 Task: Manage the "User related list" page in the site builder.
Action: Mouse moved to (1024, 68)
Screenshot: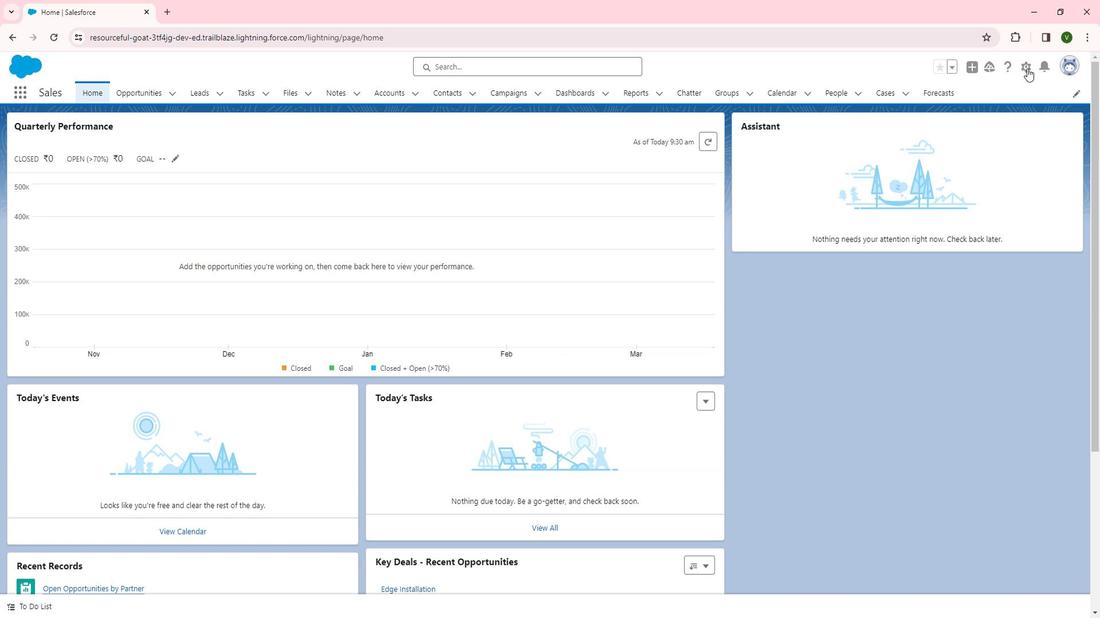 
Action: Mouse pressed left at (1024, 68)
Screenshot: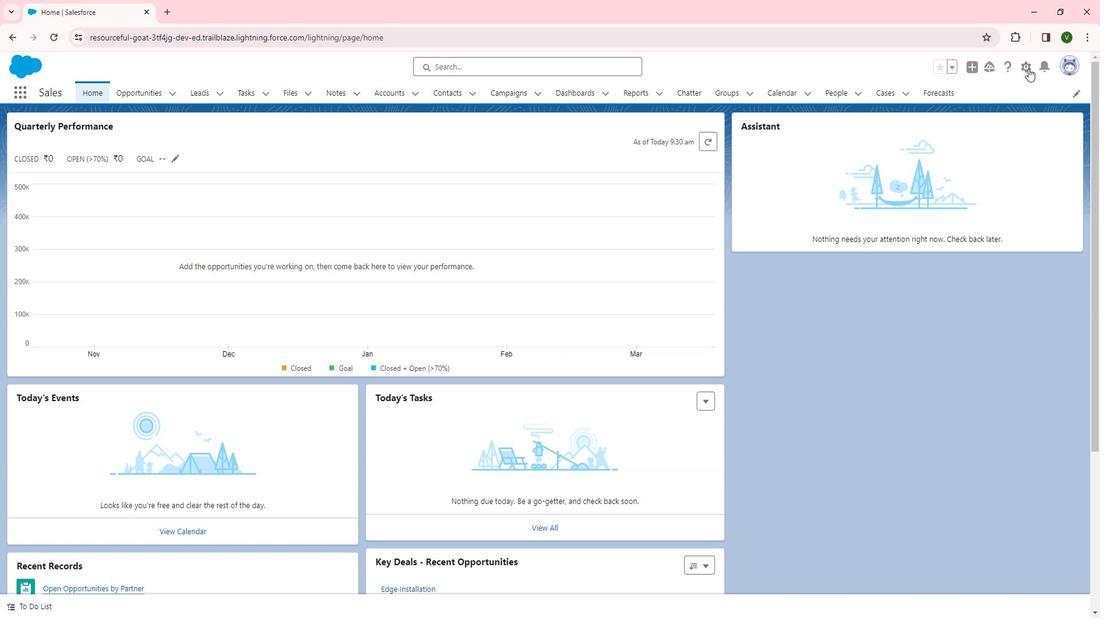 
Action: Mouse moved to (990, 98)
Screenshot: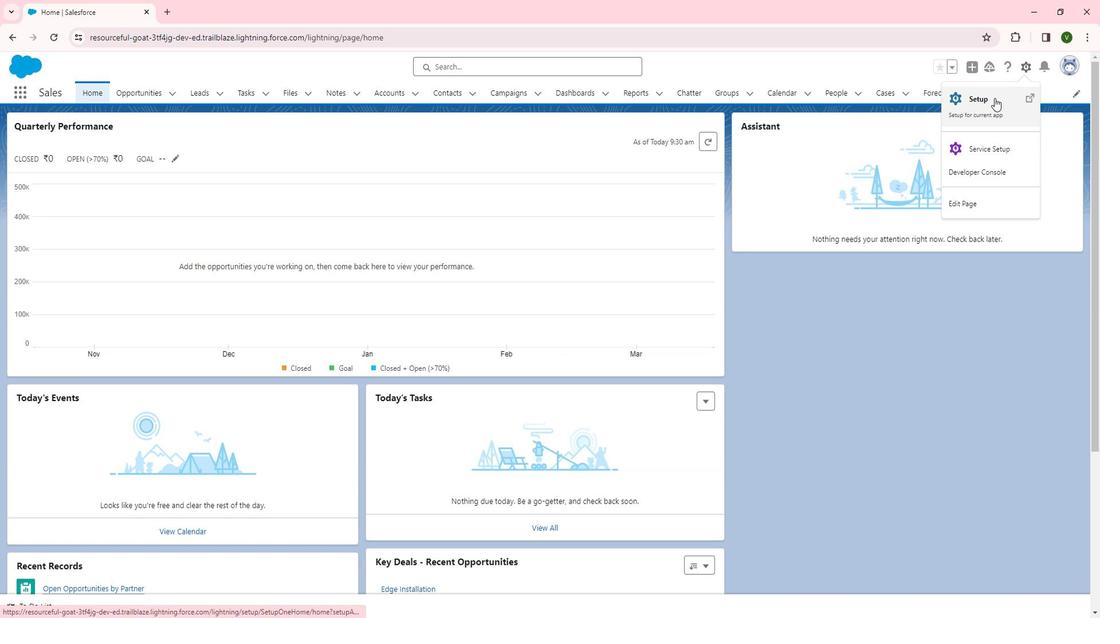 
Action: Mouse pressed left at (990, 98)
Screenshot: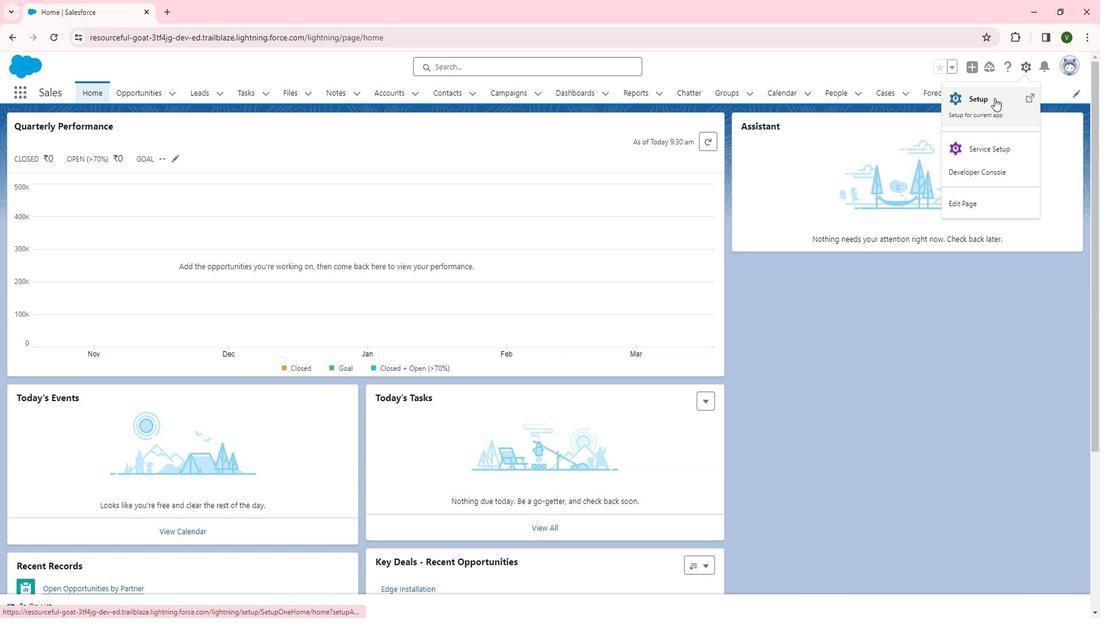 
Action: Mouse moved to (79, 435)
Screenshot: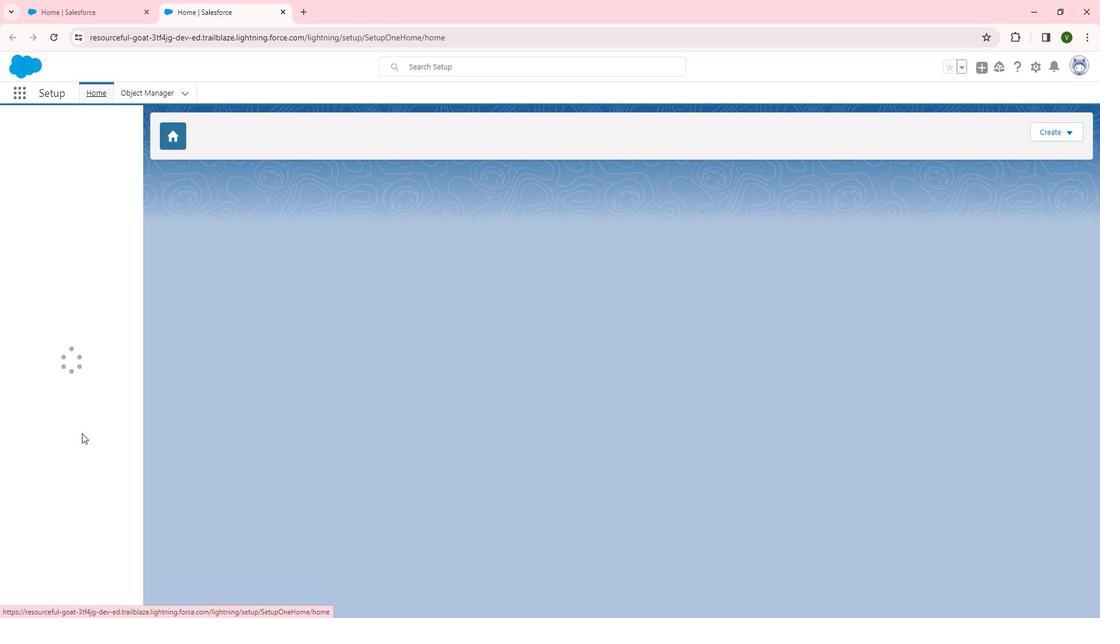 
Action: Mouse scrolled (79, 434) with delta (0, 0)
Screenshot: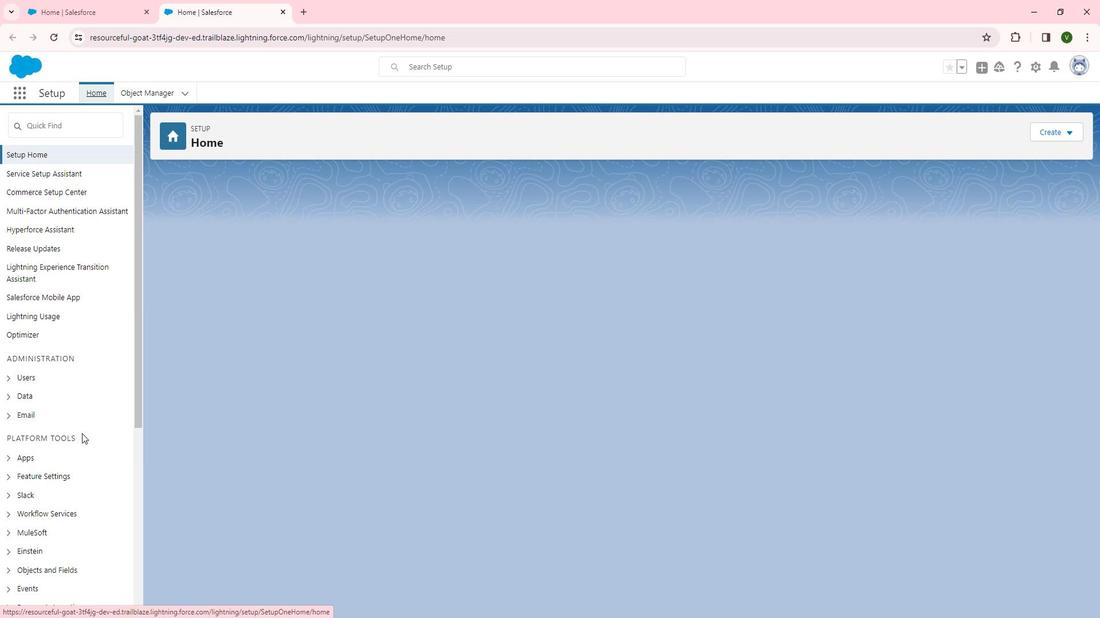 
Action: Mouse moved to (55, 416)
Screenshot: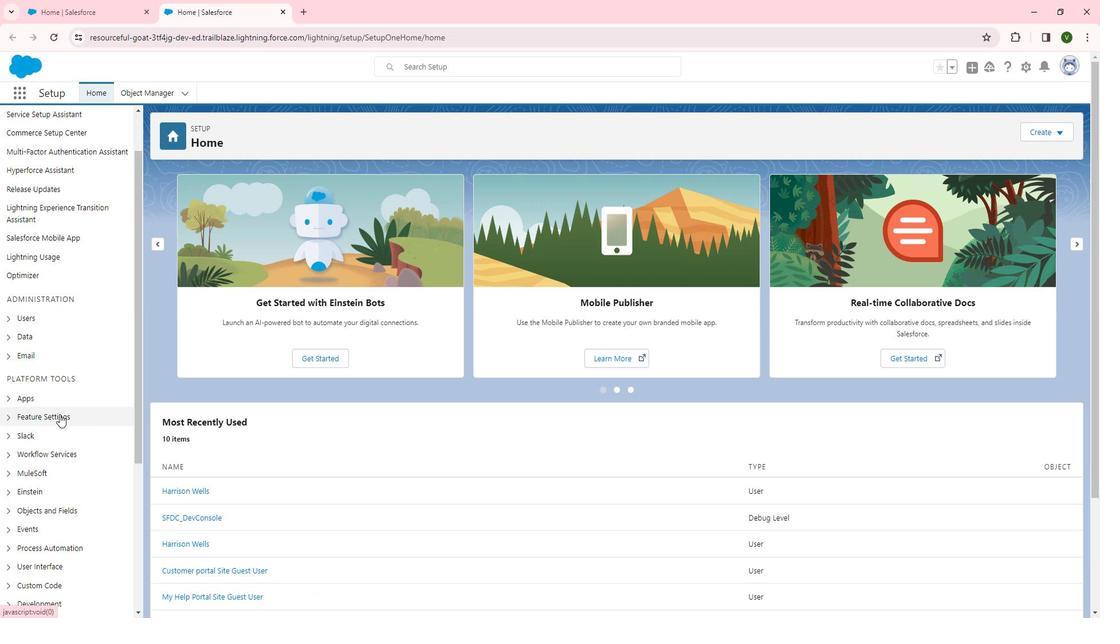 
Action: Mouse pressed left at (55, 416)
Screenshot: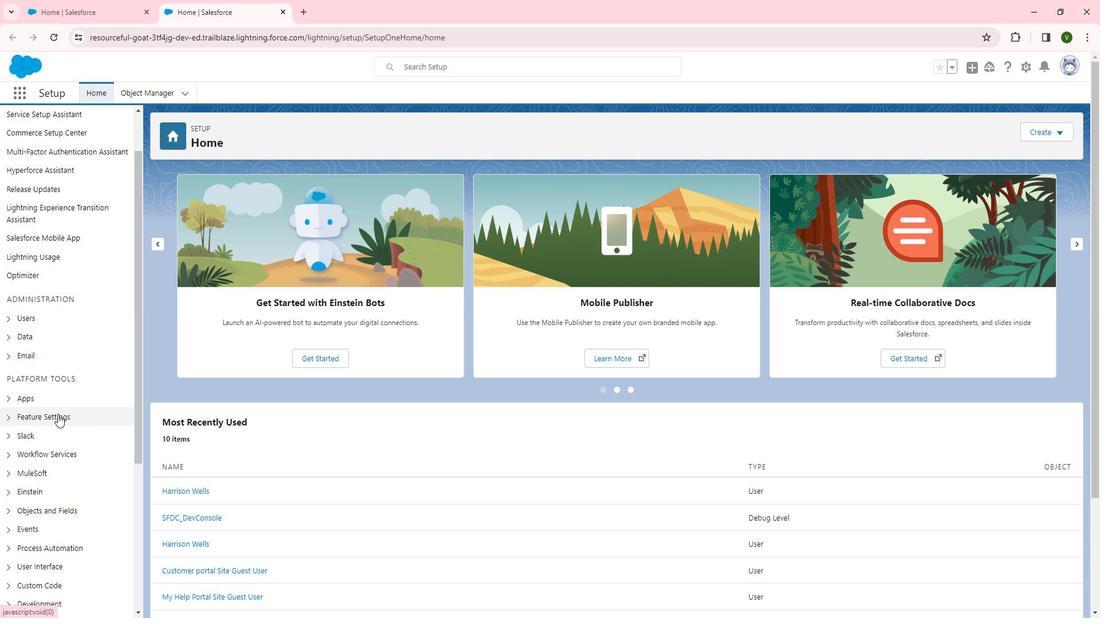 
Action: Mouse moved to (56, 412)
Screenshot: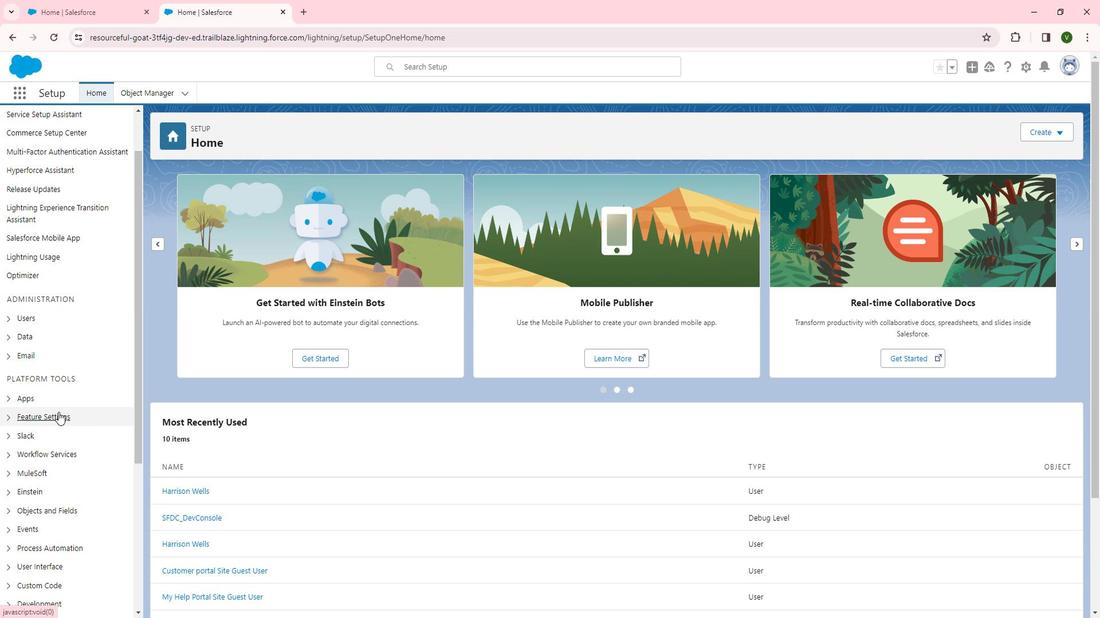 
Action: Mouse scrolled (56, 411) with delta (0, 0)
Screenshot: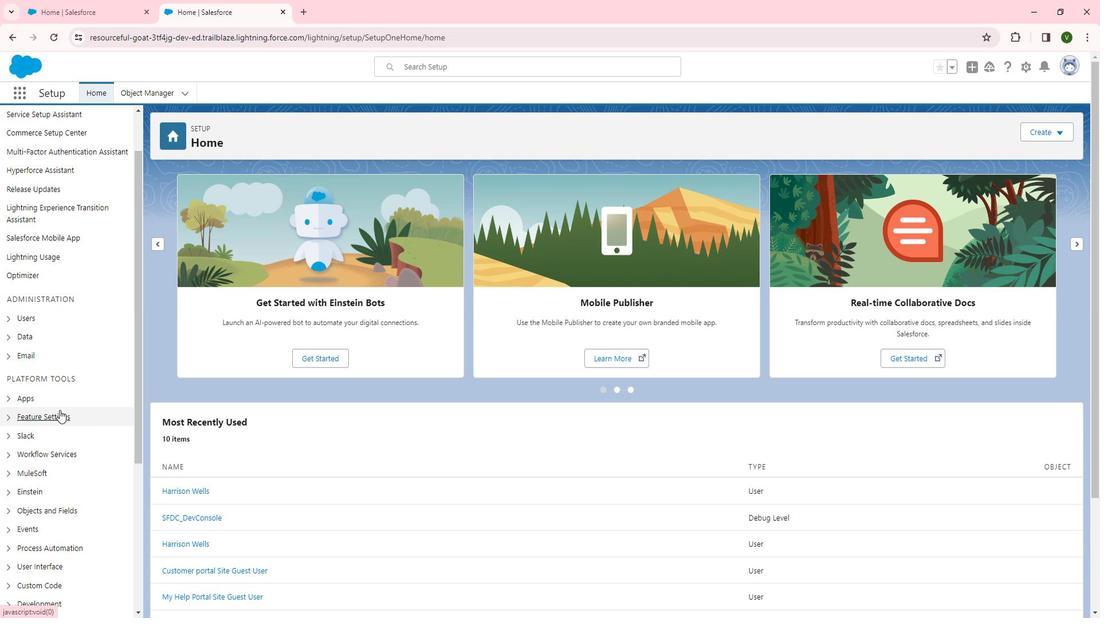 
Action: Mouse scrolled (56, 411) with delta (0, 0)
Screenshot: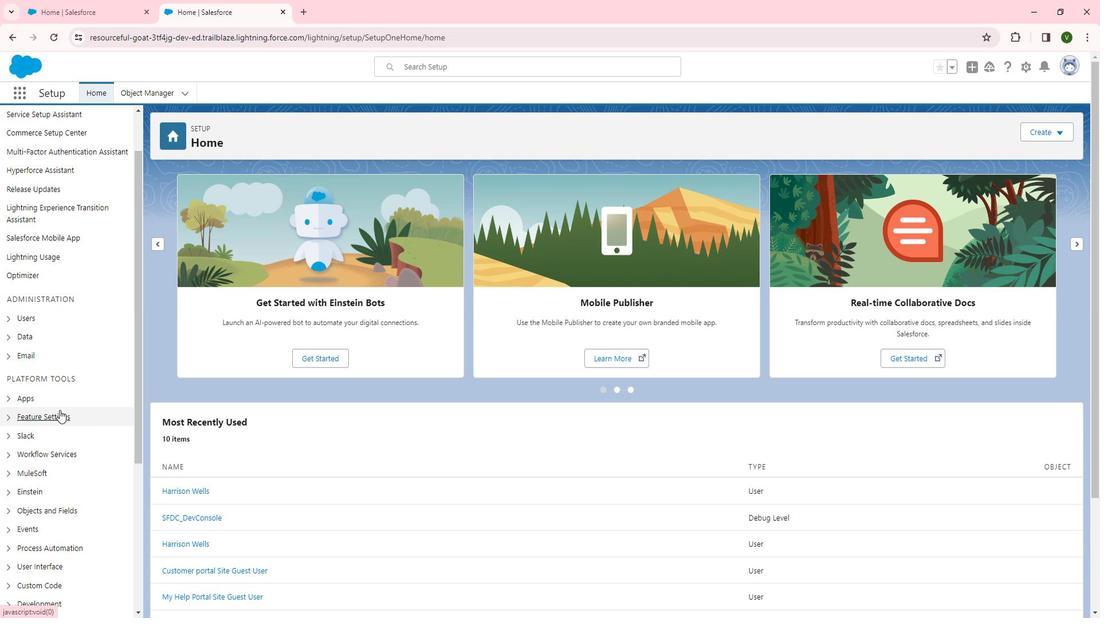 
Action: Mouse scrolled (56, 411) with delta (0, 0)
Screenshot: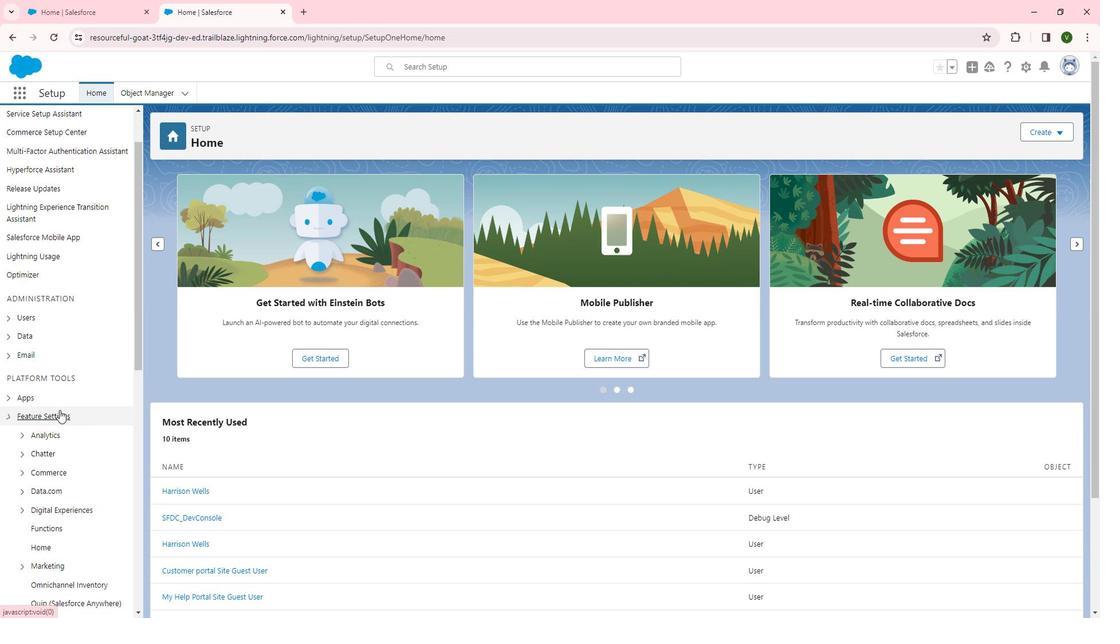 
Action: Mouse moved to (67, 333)
Screenshot: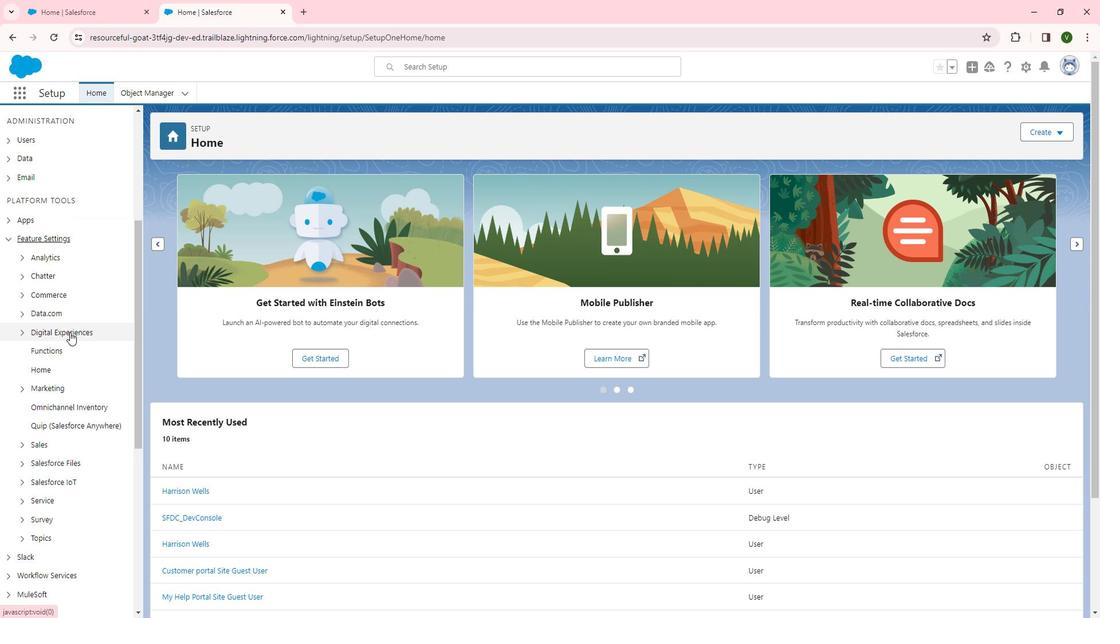 
Action: Mouse pressed left at (67, 333)
Screenshot: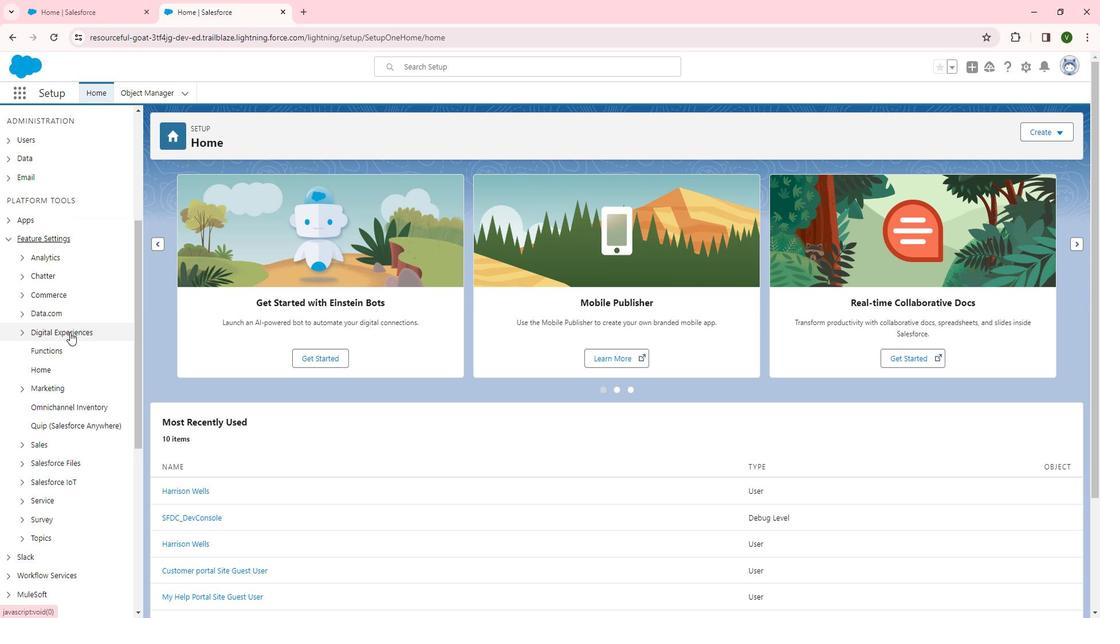 
Action: Mouse moved to (46, 352)
Screenshot: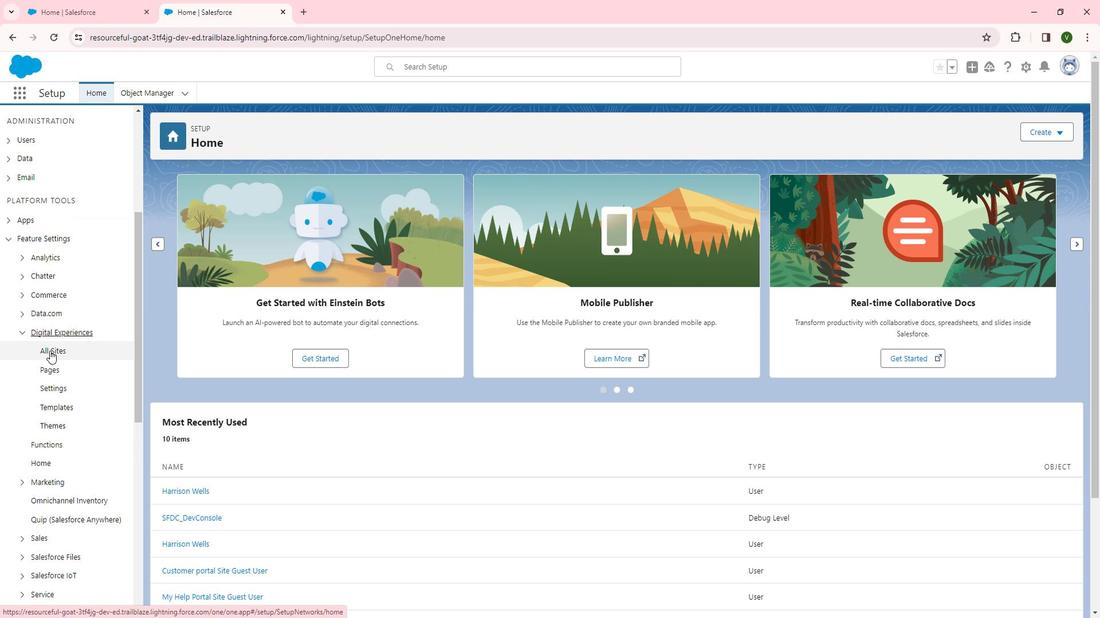 
Action: Mouse pressed left at (46, 352)
Screenshot: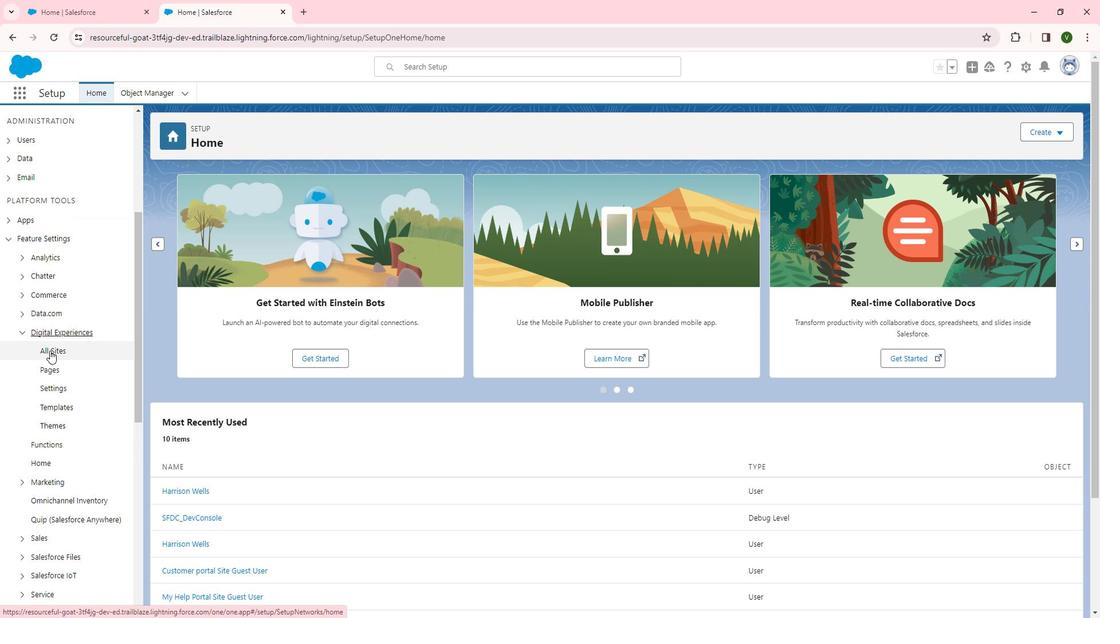 
Action: Mouse moved to (185, 306)
Screenshot: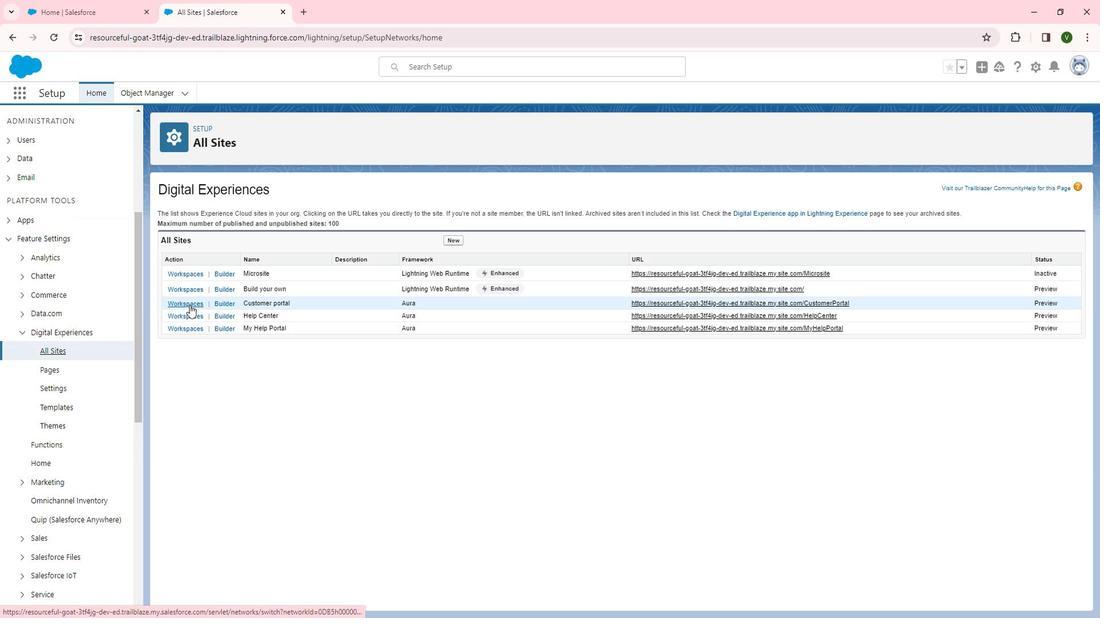 
Action: Mouse pressed left at (185, 306)
Screenshot: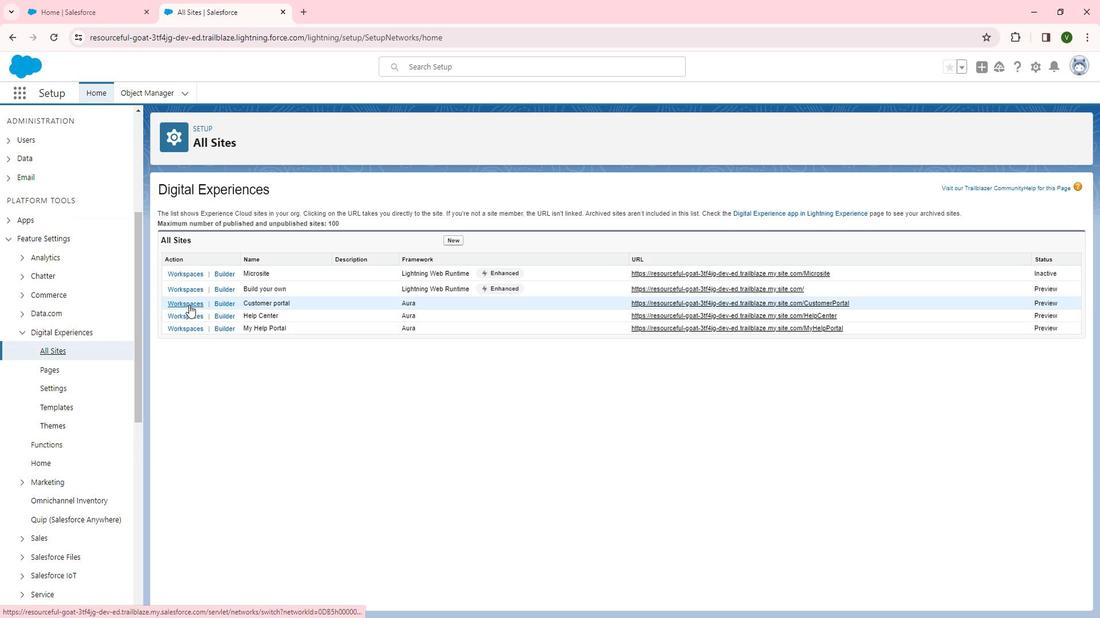
Action: Mouse moved to (141, 284)
Screenshot: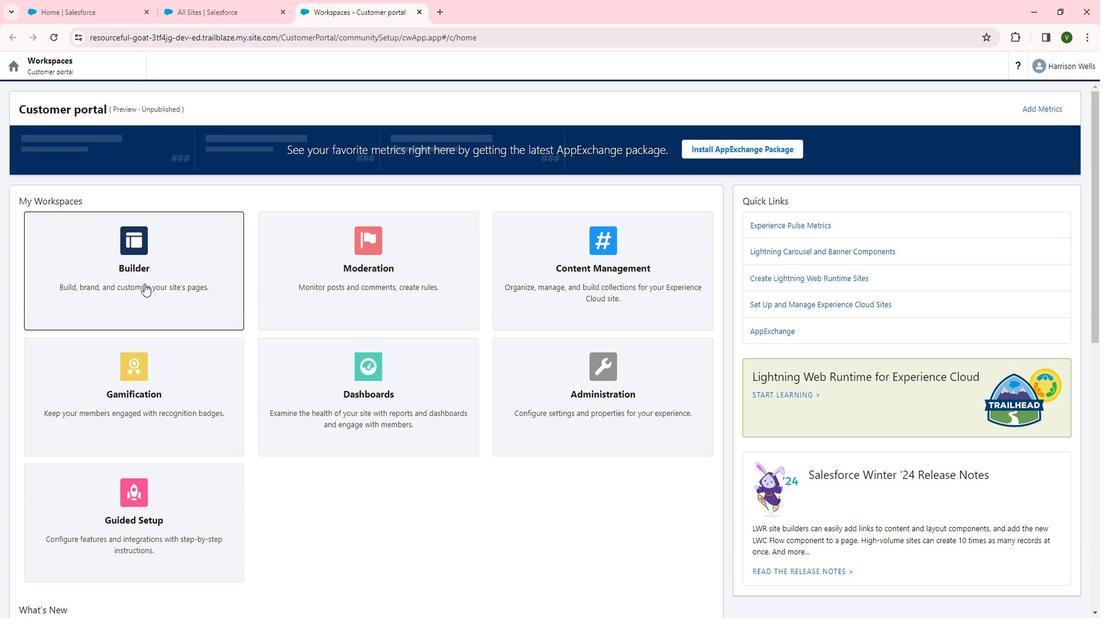 
Action: Mouse pressed left at (141, 284)
Screenshot: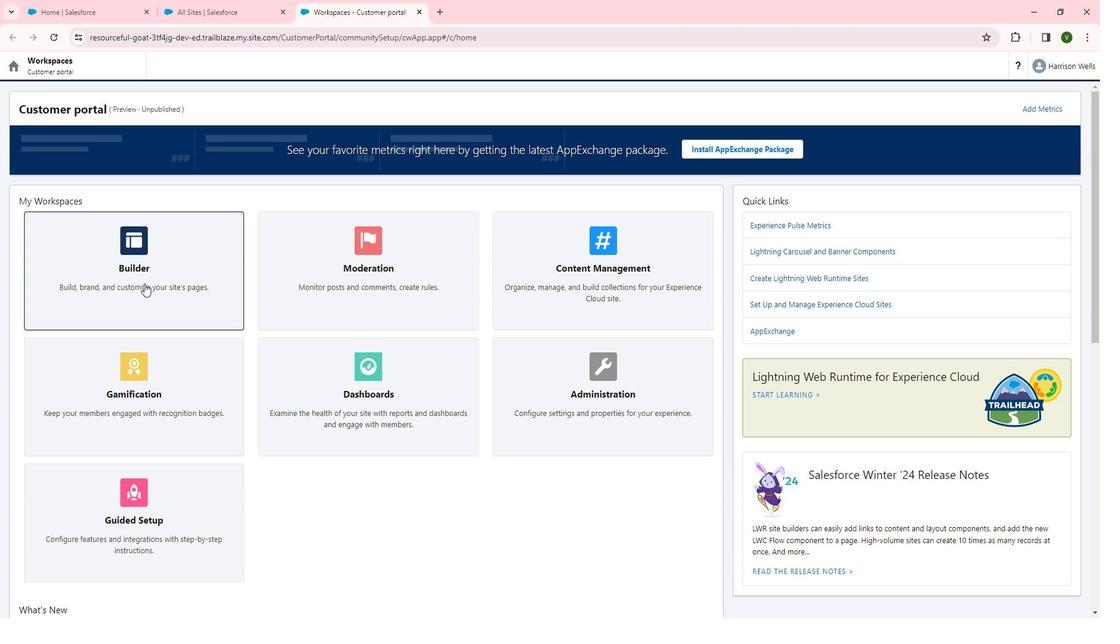 
Action: Mouse moved to (150, 76)
Screenshot: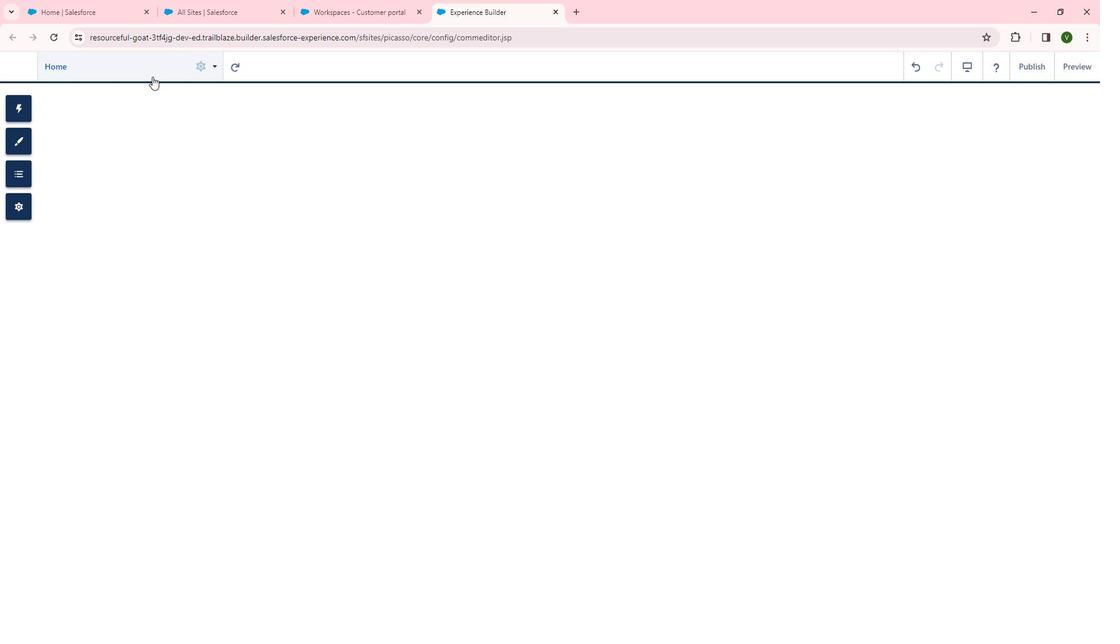 
Action: Mouse pressed left at (150, 76)
Screenshot: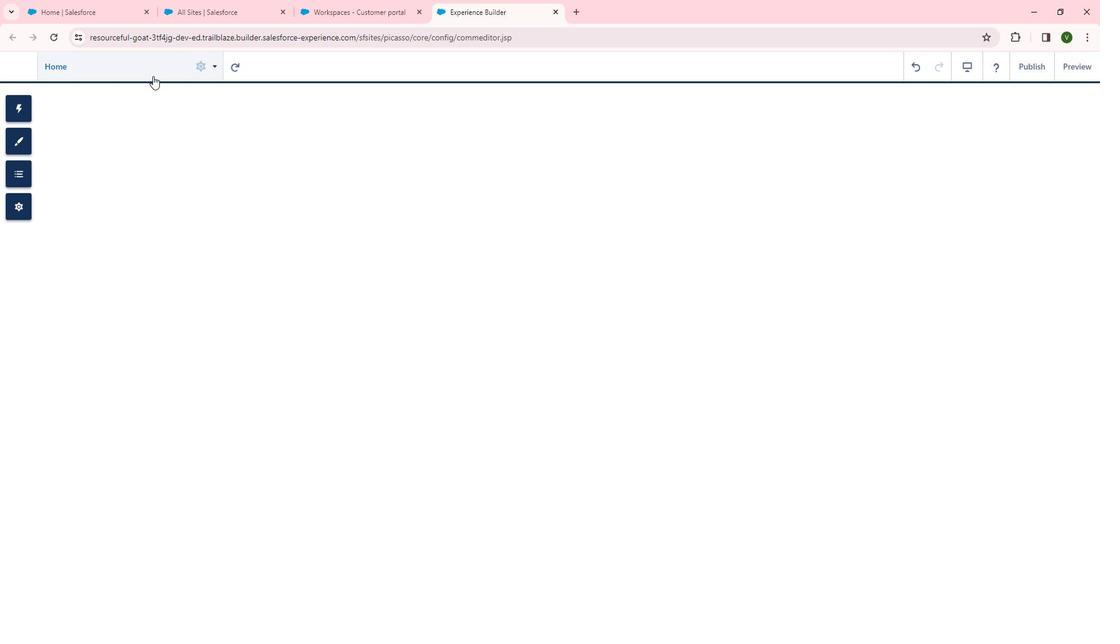 
Action: Mouse moved to (170, 339)
Screenshot: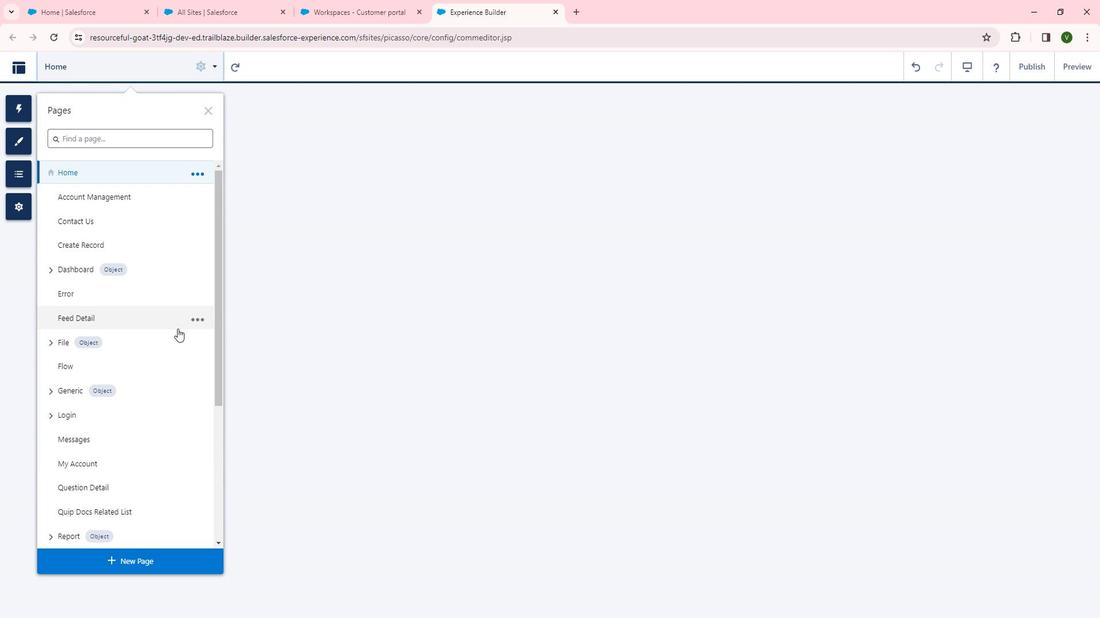 
Action: Mouse scrolled (170, 339) with delta (0, 0)
Screenshot: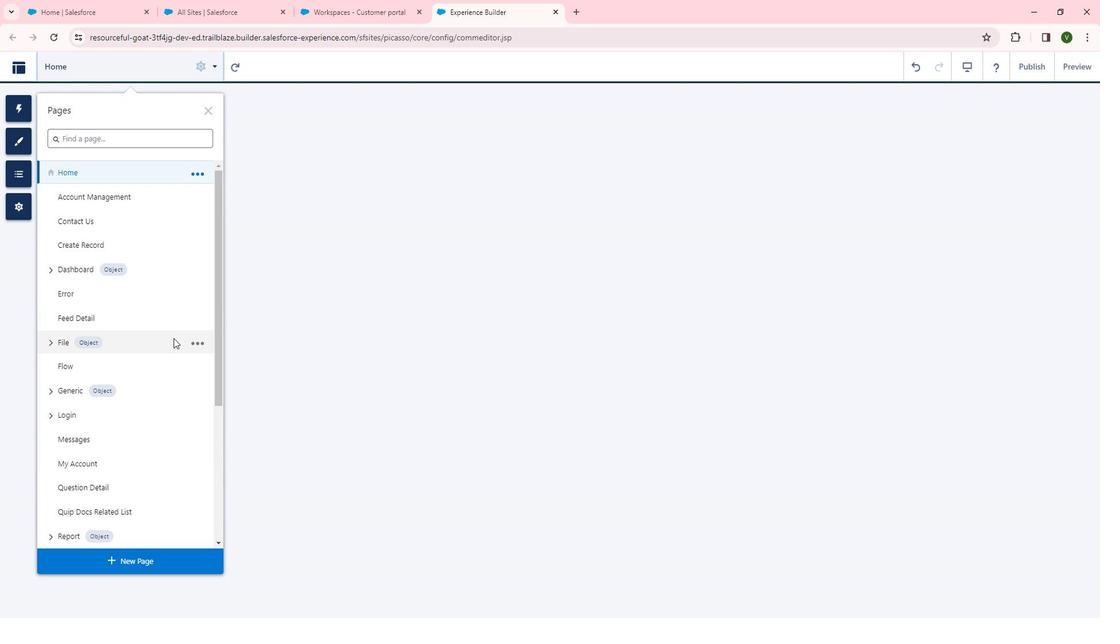 
Action: Mouse scrolled (170, 339) with delta (0, 0)
Screenshot: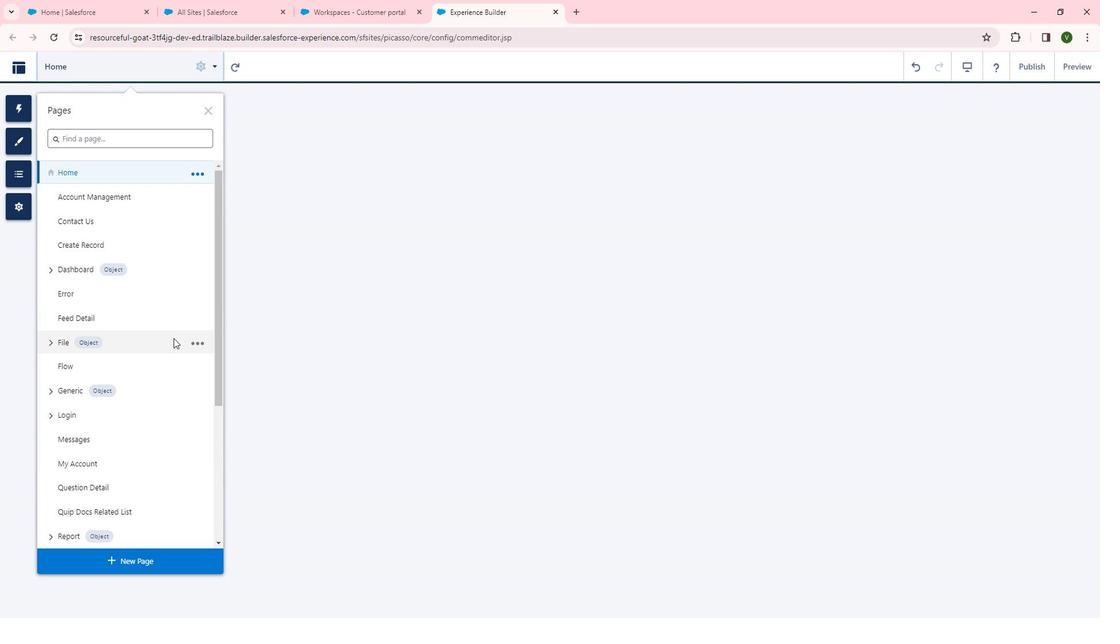 
Action: Mouse scrolled (170, 339) with delta (0, 0)
Screenshot: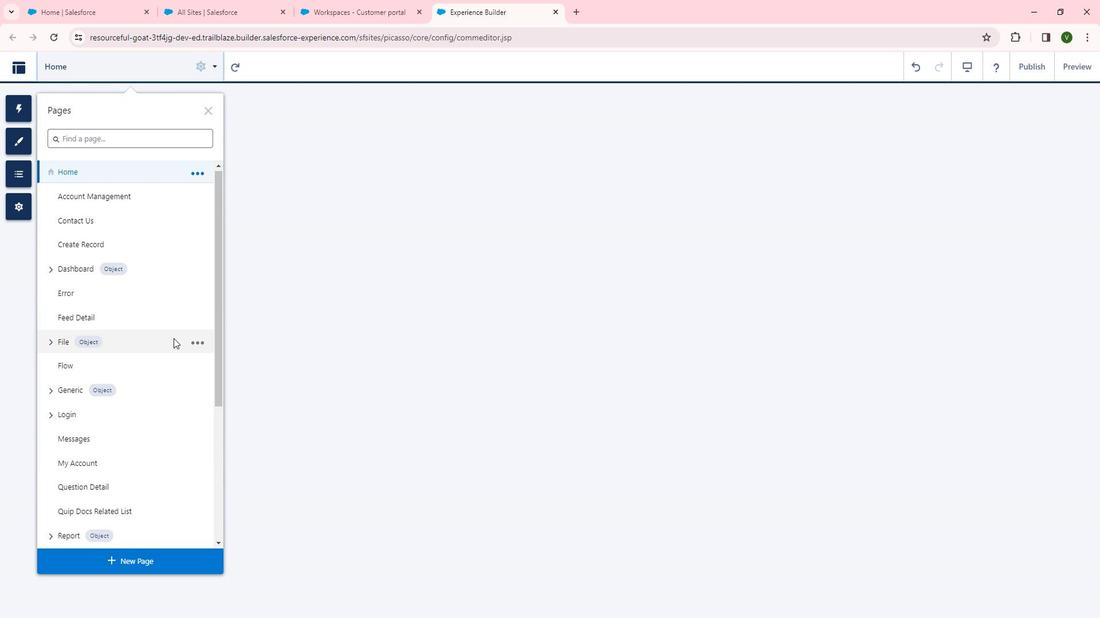 
Action: Mouse scrolled (170, 339) with delta (0, 0)
Screenshot: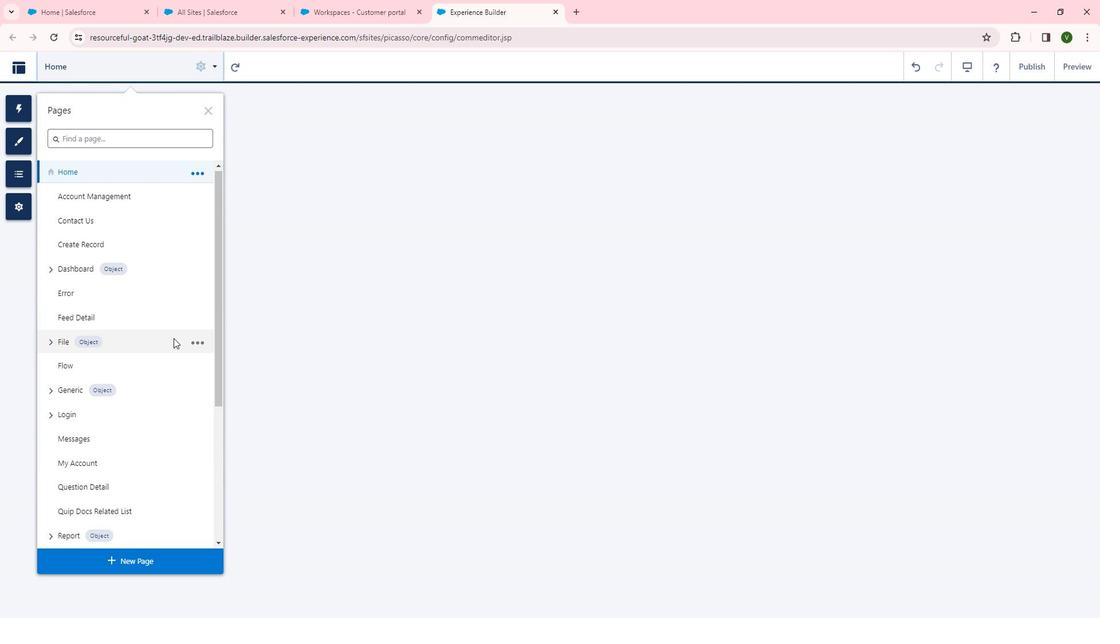 
Action: Mouse scrolled (170, 339) with delta (0, 0)
Screenshot: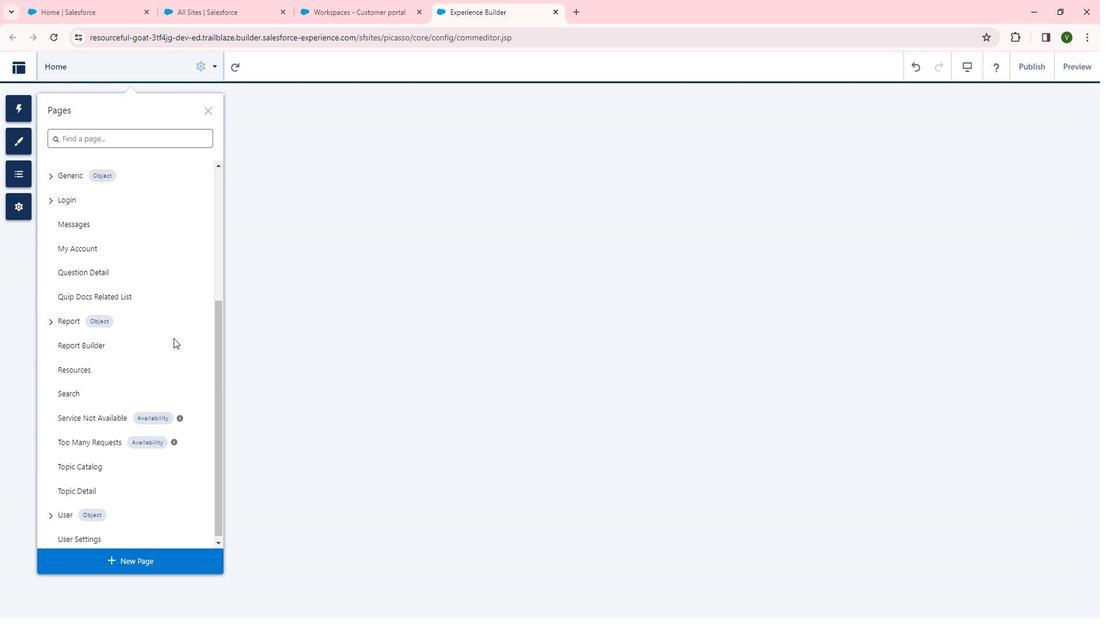 
Action: Mouse scrolled (170, 339) with delta (0, 0)
Screenshot: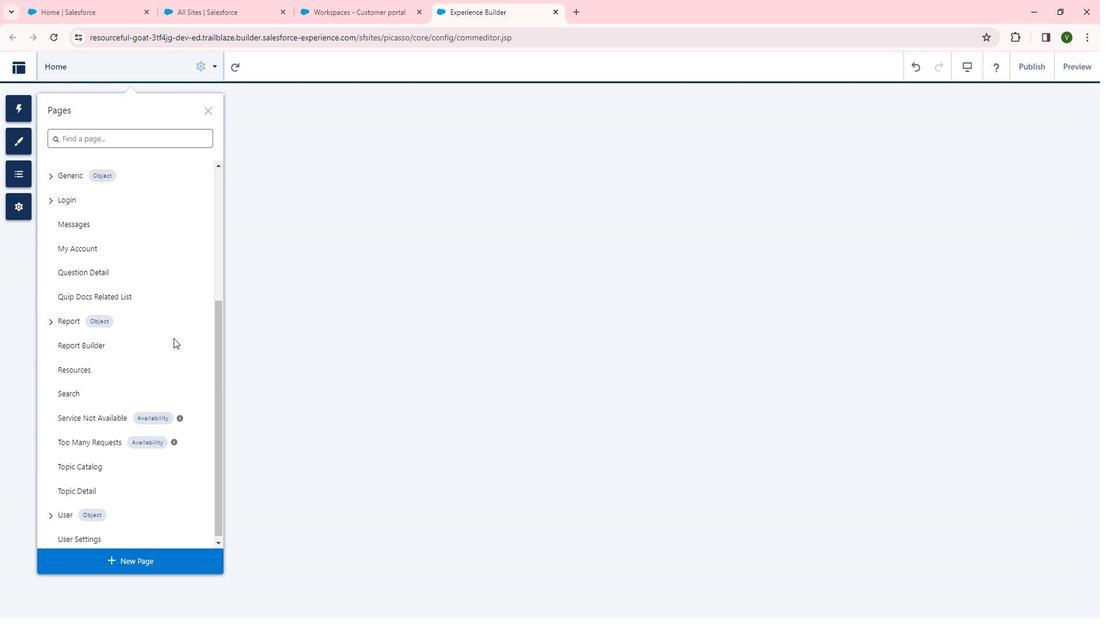 
Action: Mouse scrolled (170, 339) with delta (0, 0)
Screenshot: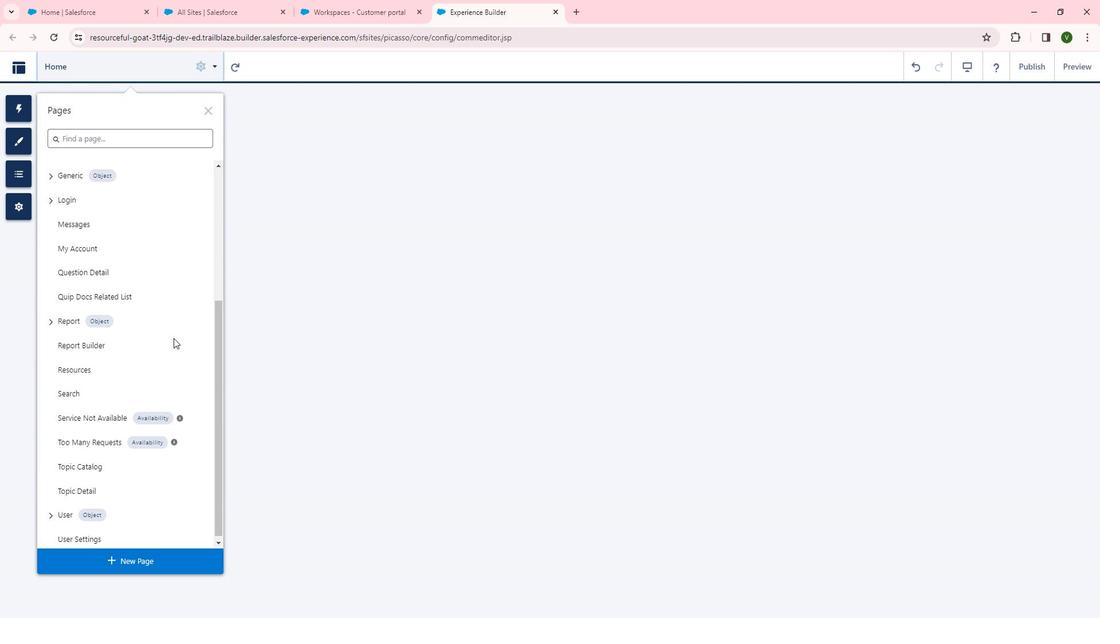 
Action: Mouse scrolled (170, 339) with delta (0, 0)
Screenshot: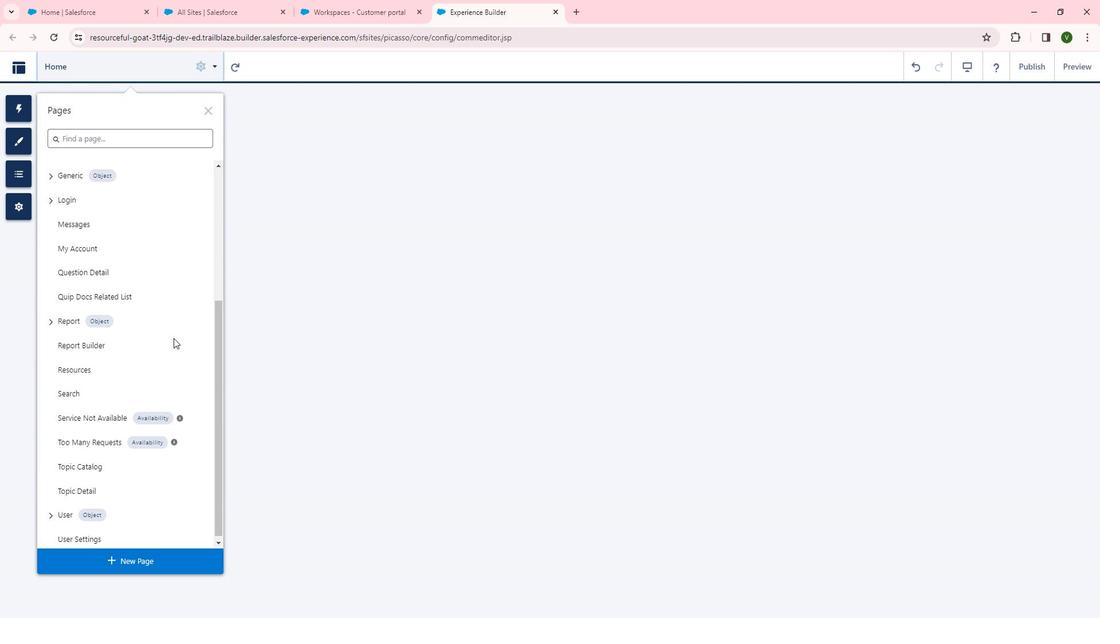
Action: Mouse moved to (50, 519)
Screenshot: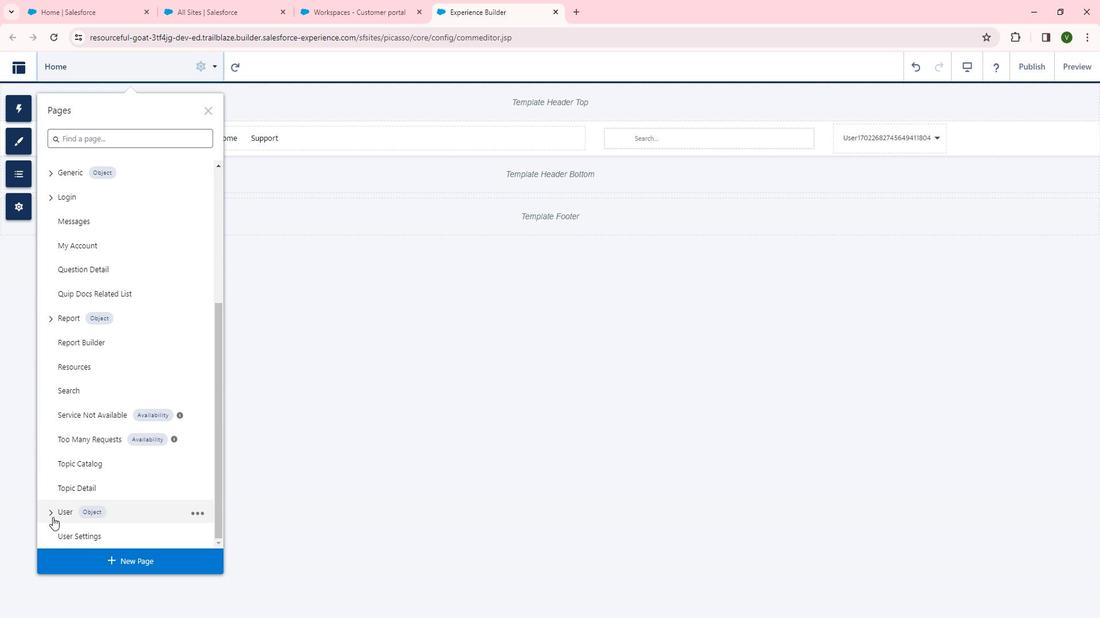 
Action: Mouse pressed left at (50, 519)
Screenshot: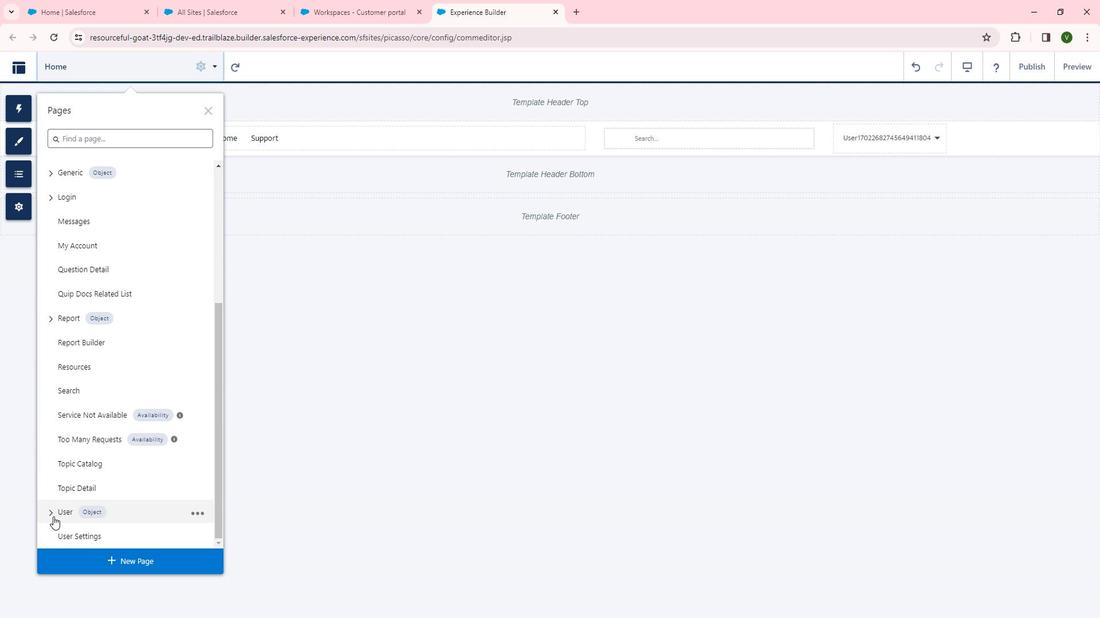 
Action: Mouse moved to (55, 516)
Screenshot: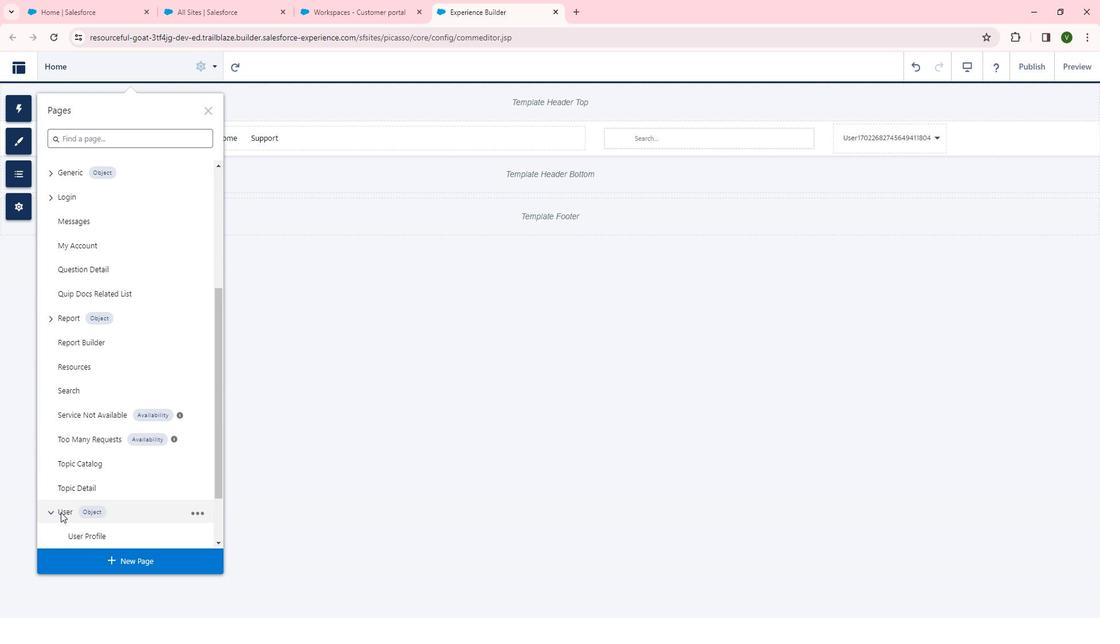 
Action: Mouse scrolled (55, 516) with delta (0, 0)
Screenshot: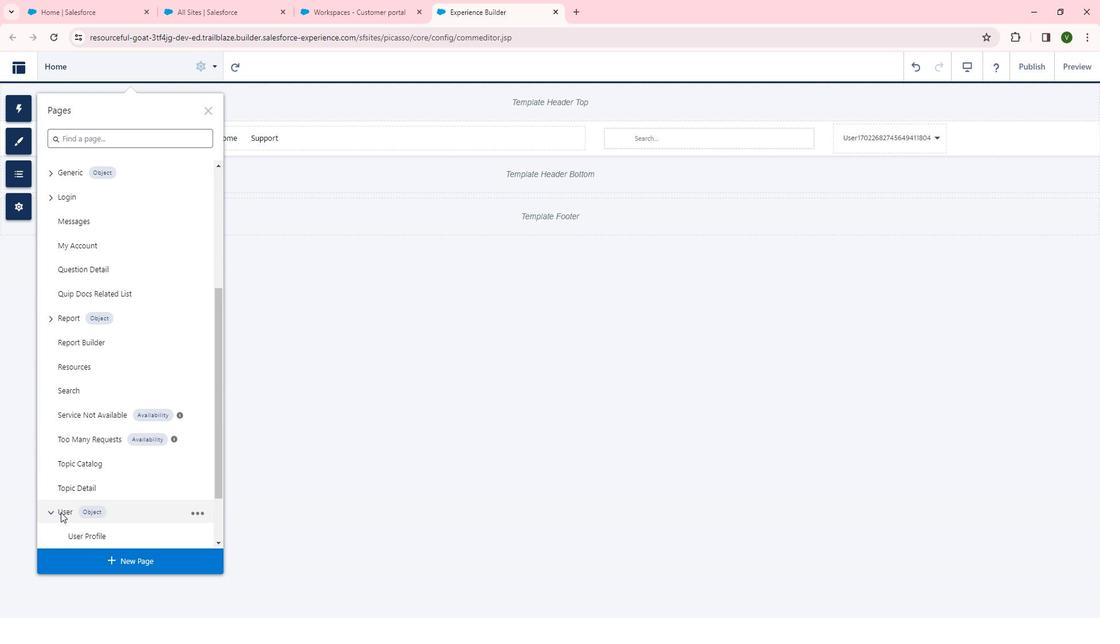 
Action: Mouse moved to (60, 512)
Screenshot: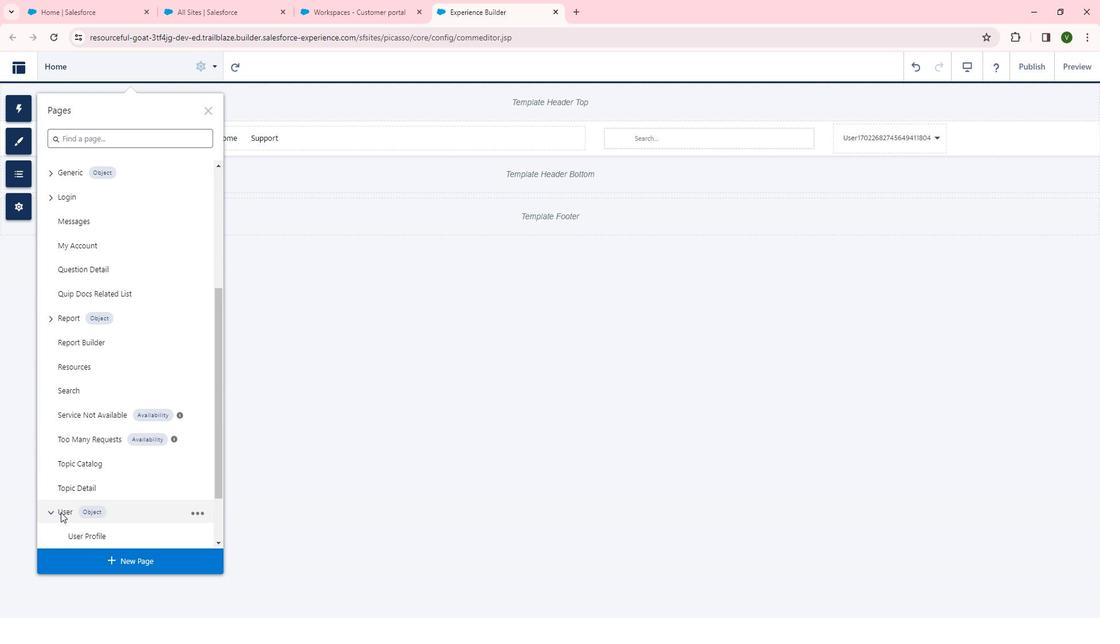 
Action: Mouse scrolled (60, 512) with delta (0, 0)
Screenshot: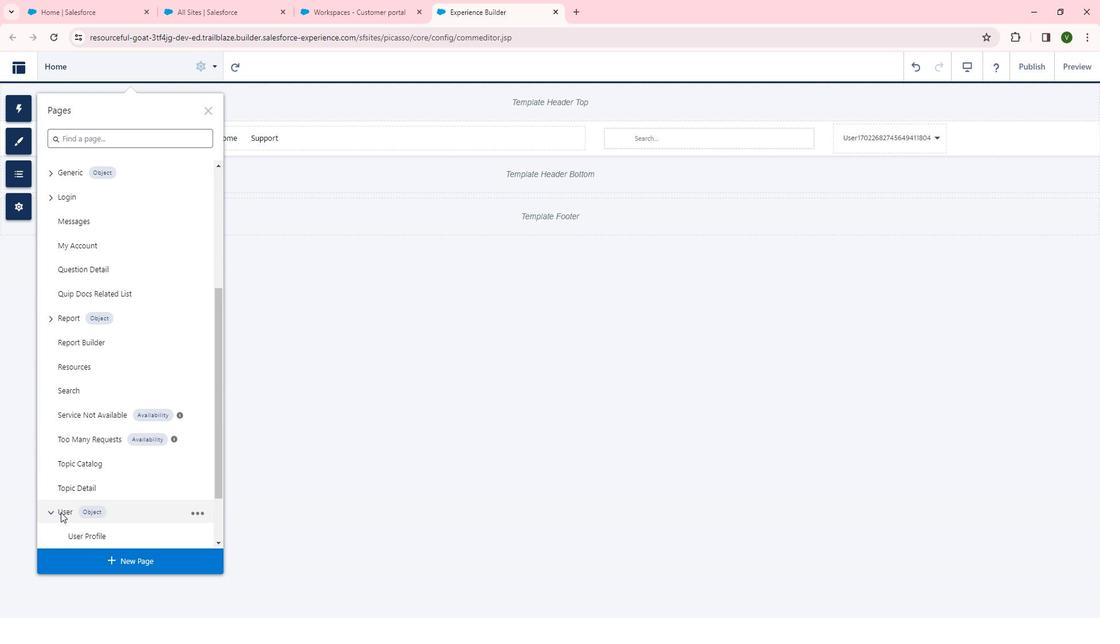 
Action: Mouse moved to (63, 511)
Screenshot: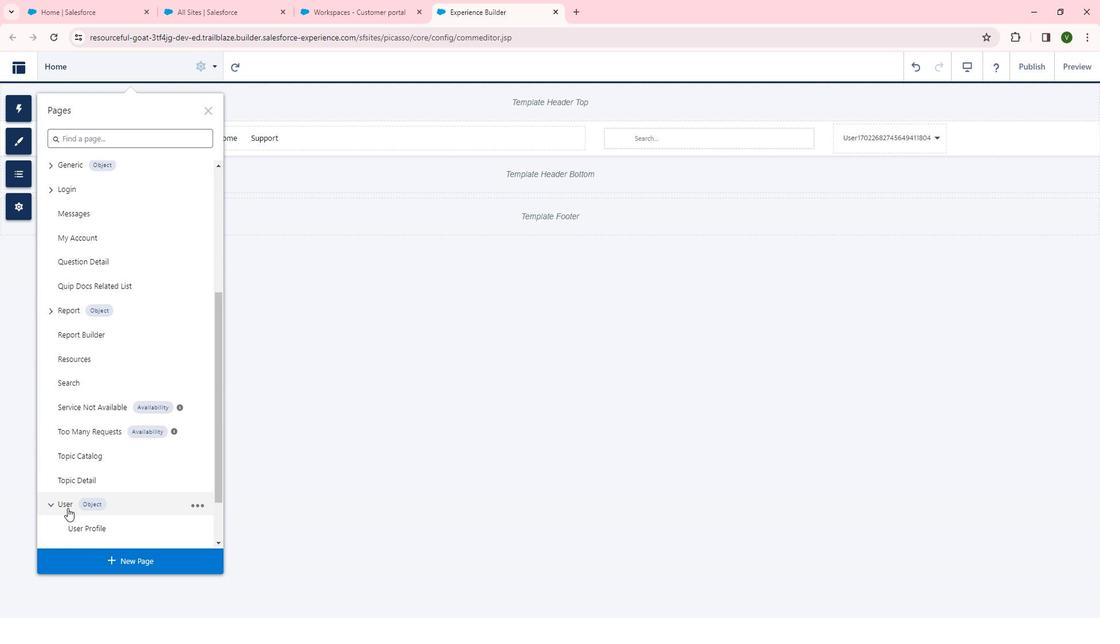 
Action: Mouse scrolled (63, 511) with delta (0, 0)
Screenshot: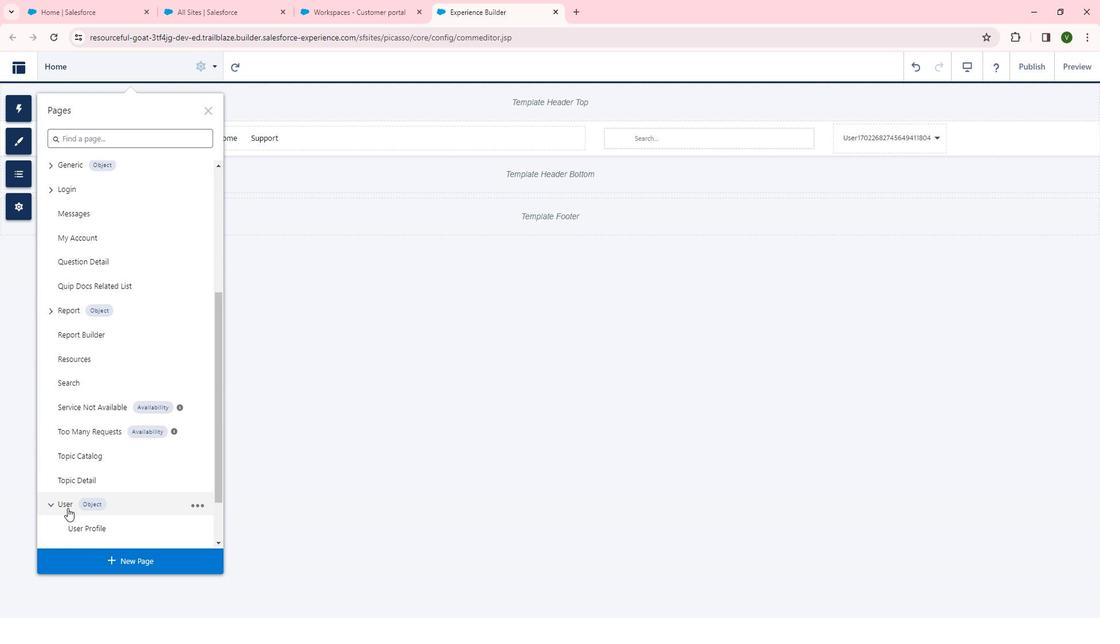 
Action: Mouse moved to (64, 510)
Screenshot: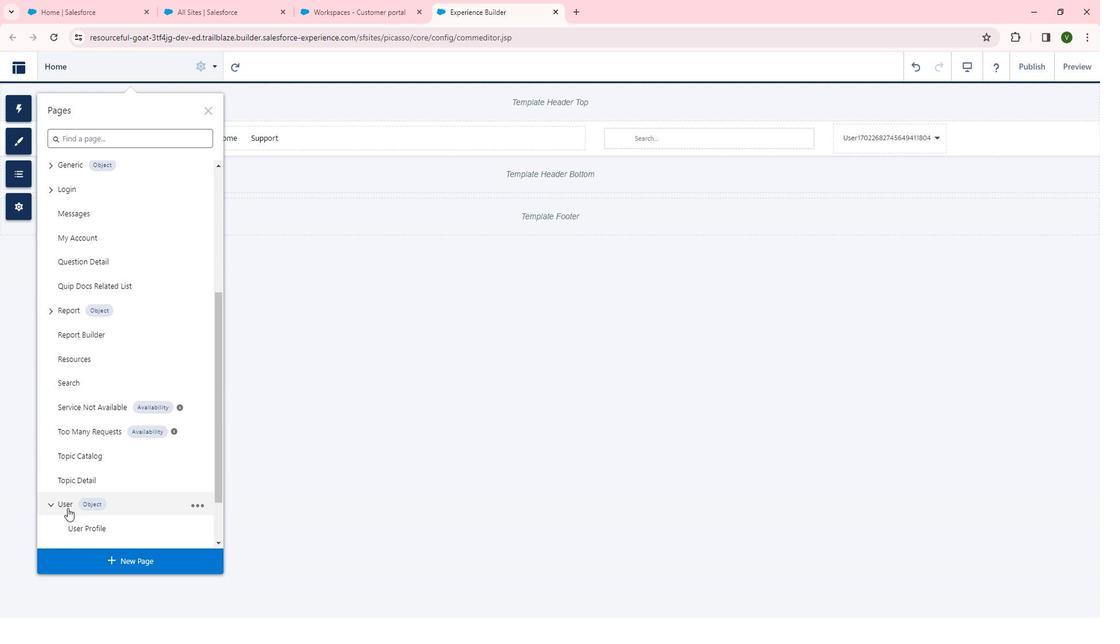 
Action: Mouse scrolled (64, 510) with delta (0, 0)
Screenshot: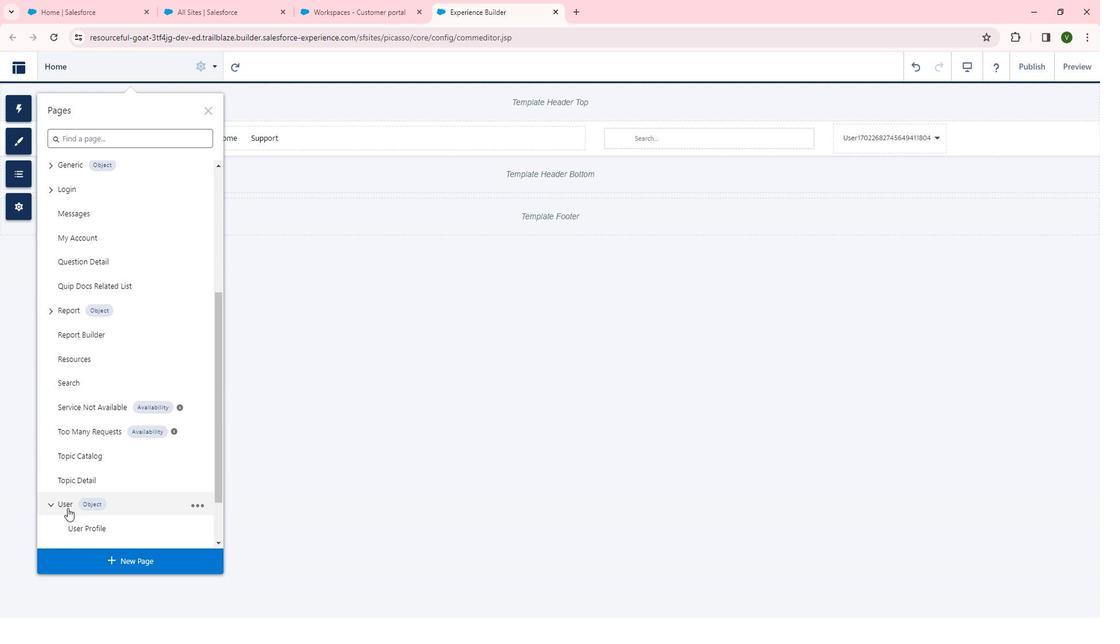 
Action: Mouse moved to (65, 510)
Screenshot: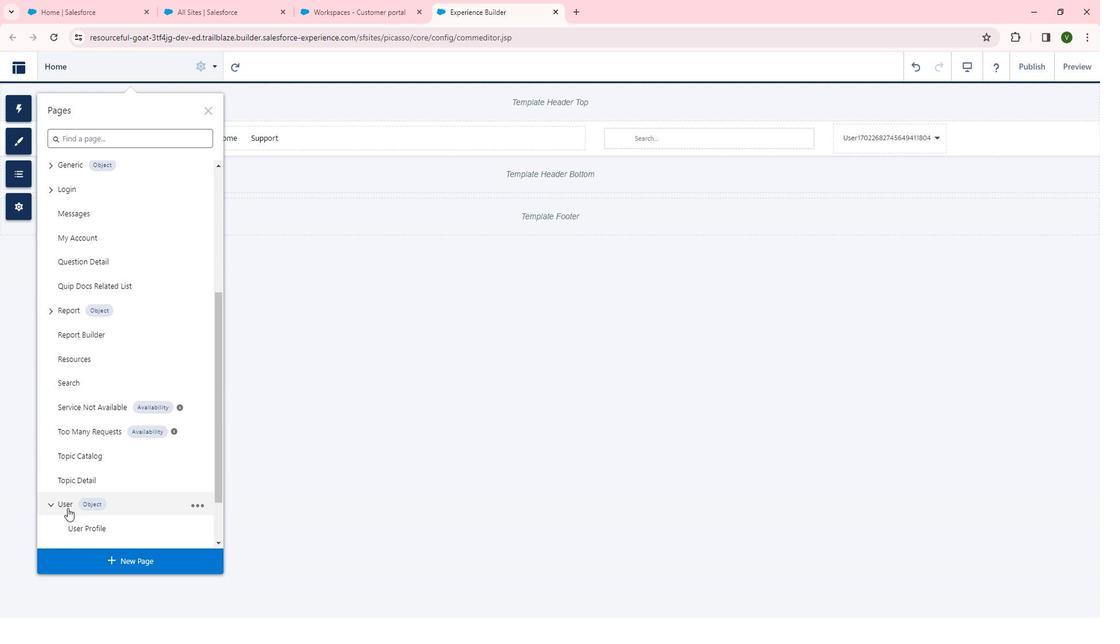 
Action: Mouse scrolled (65, 510) with delta (0, 0)
Screenshot: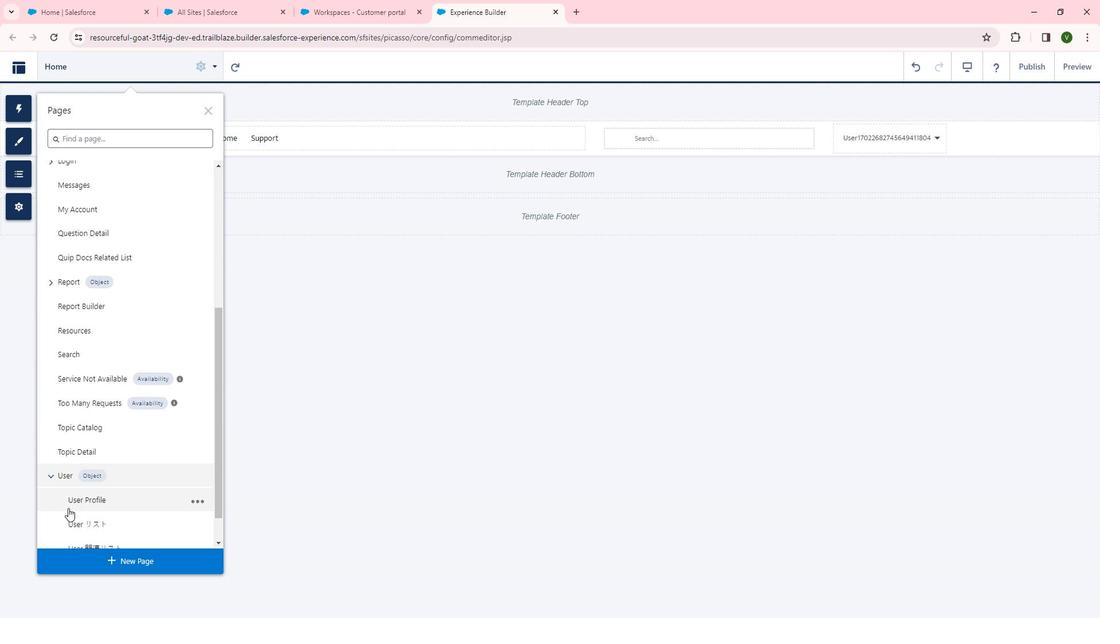 
Action: Mouse moved to (91, 511)
Screenshot: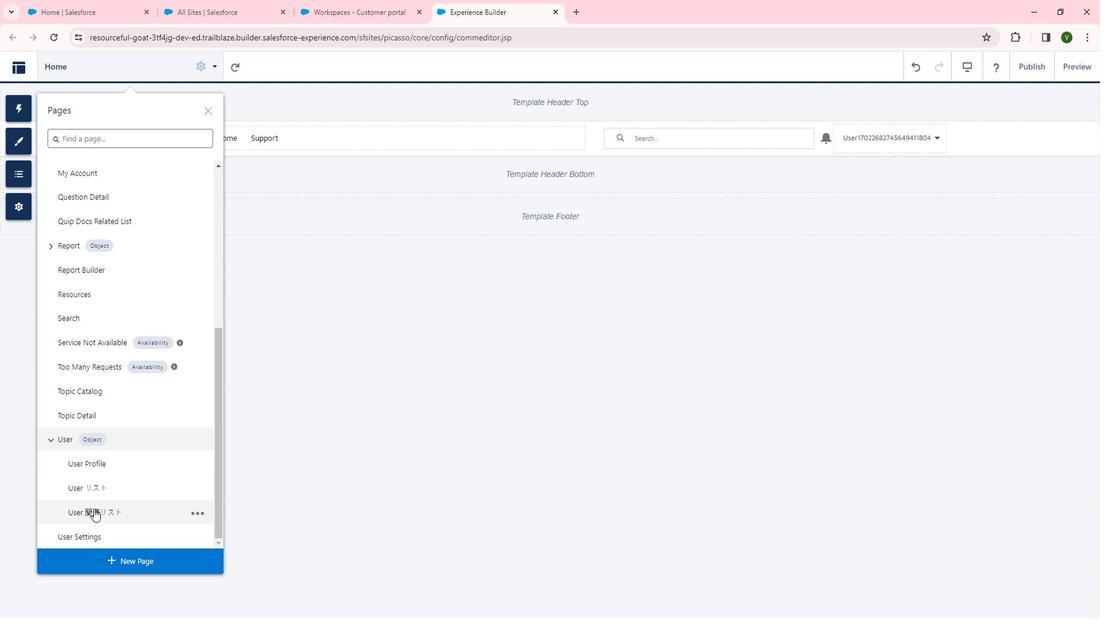 
Action: Mouse pressed left at (91, 511)
Screenshot: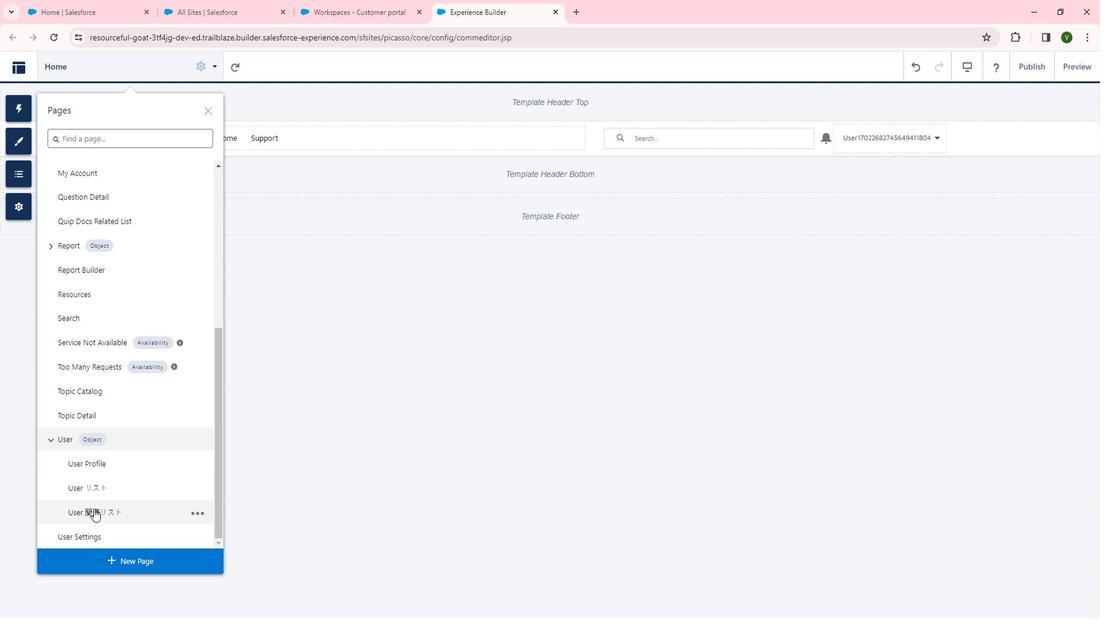 
Action: Mouse moved to (679, 344)
Screenshot: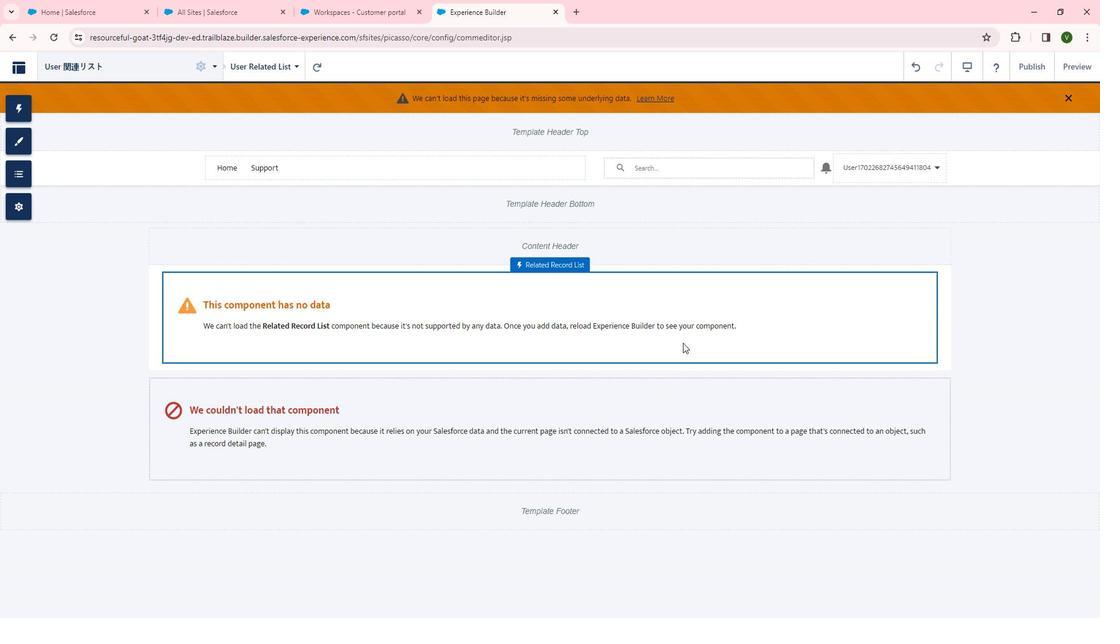 
Action: Mouse pressed left at (679, 344)
Screenshot: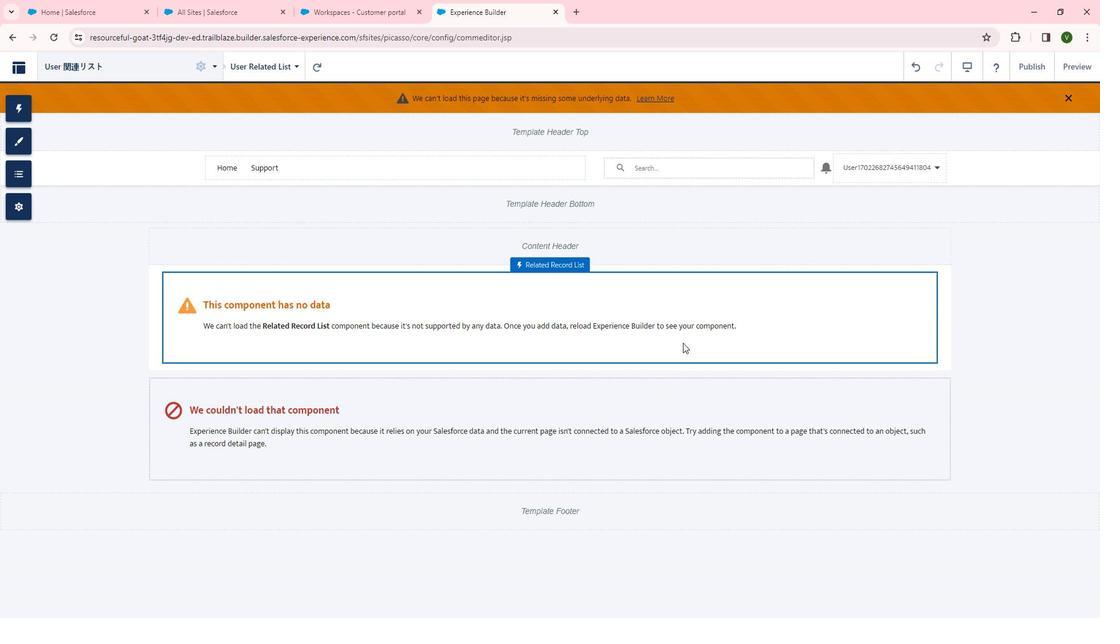 
Action: Mouse moved to (931, 232)
Screenshot: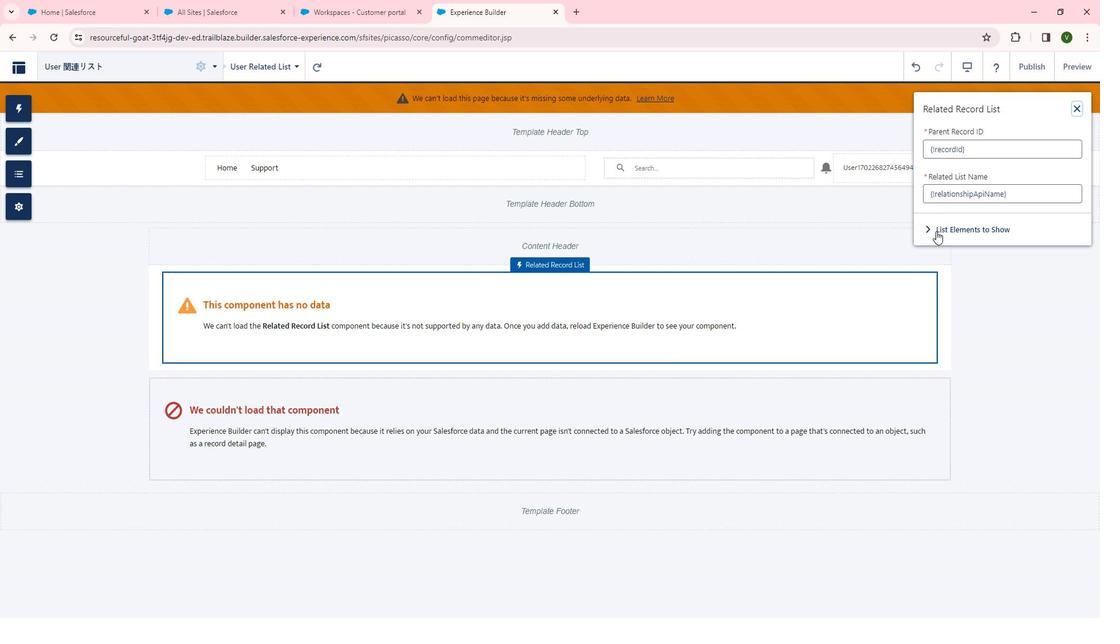 
Action: Mouse pressed left at (931, 232)
Screenshot: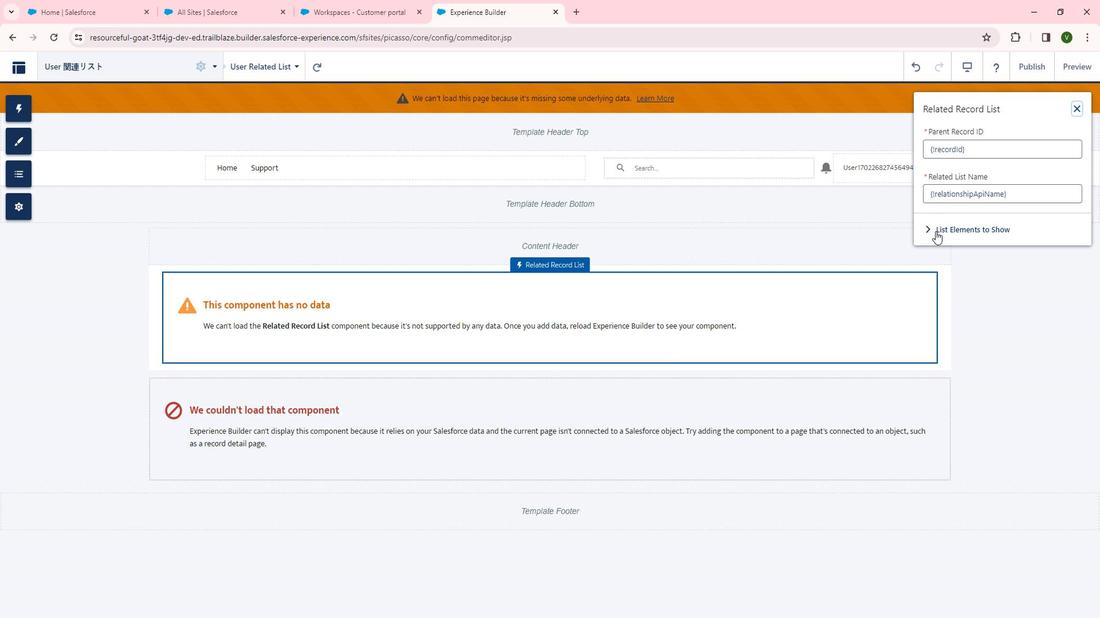 
Action: Mouse moved to (924, 255)
Screenshot: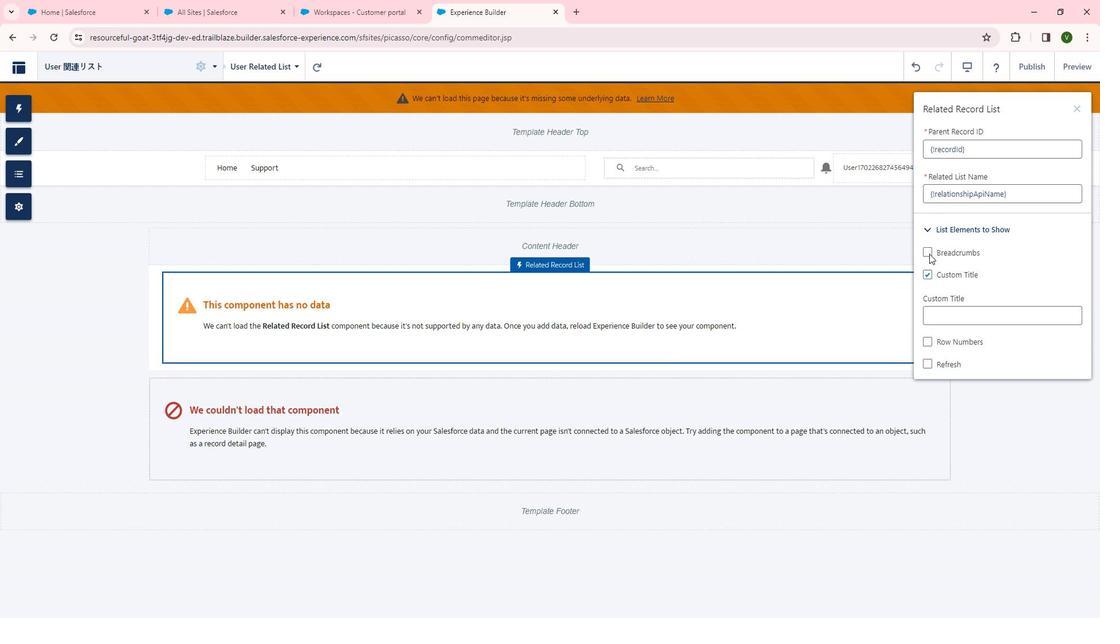 
Action: Mouse pressed left at (924, 255)
Screenshot: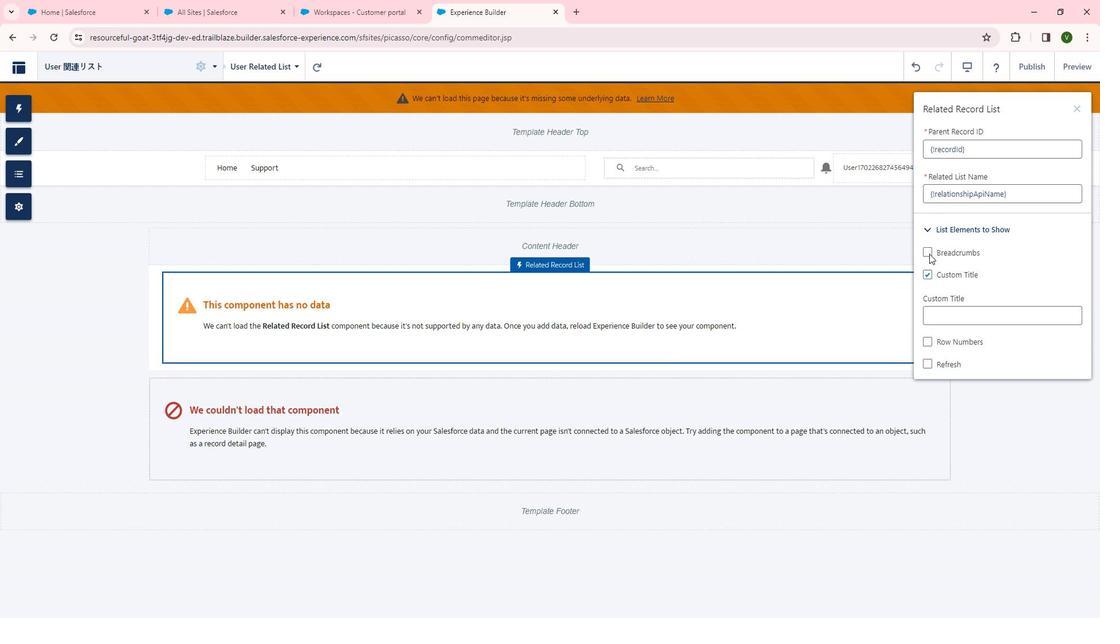 
Action: Mouse moved to (926, 279)
Screenshot: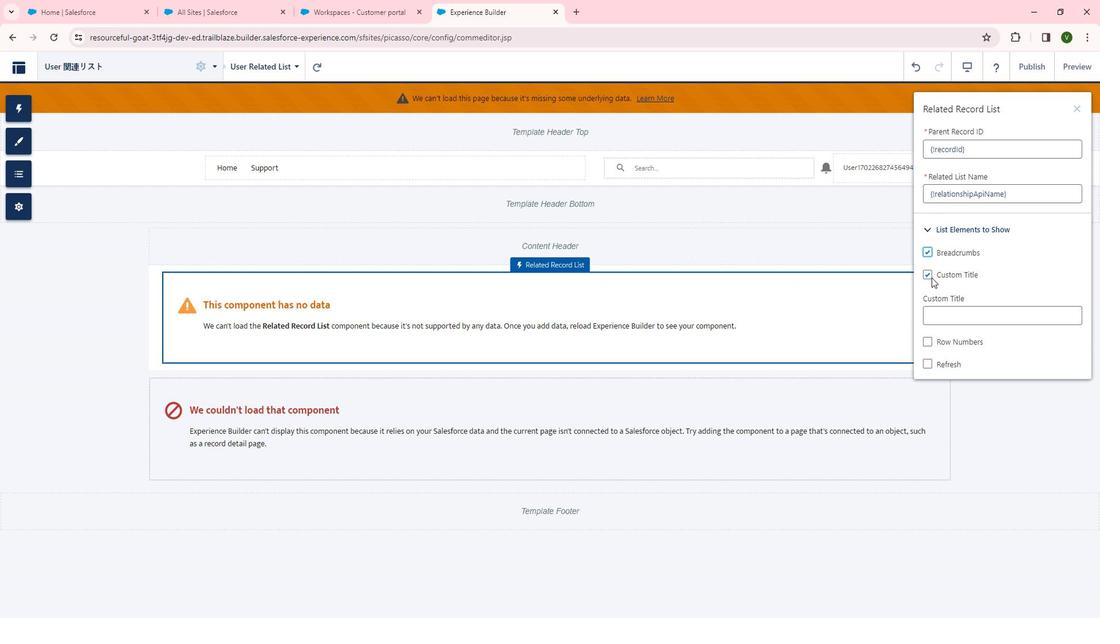 
Action: Mouse pressed left at (926, 279)
Screenshot: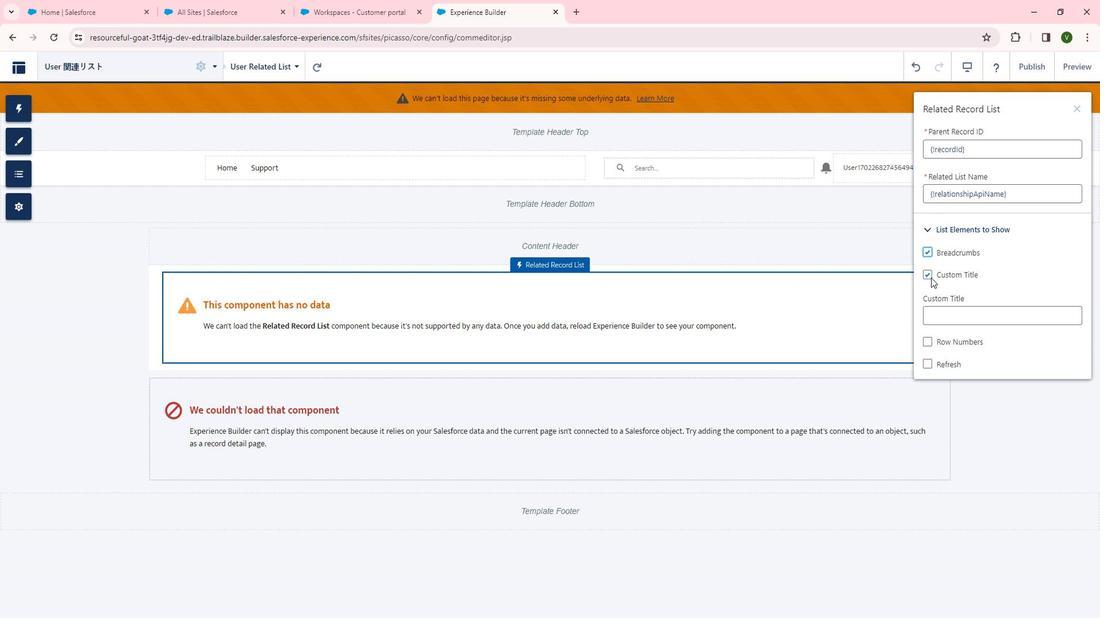 
Action: Mouse moved to (926, 297)
Screenshot: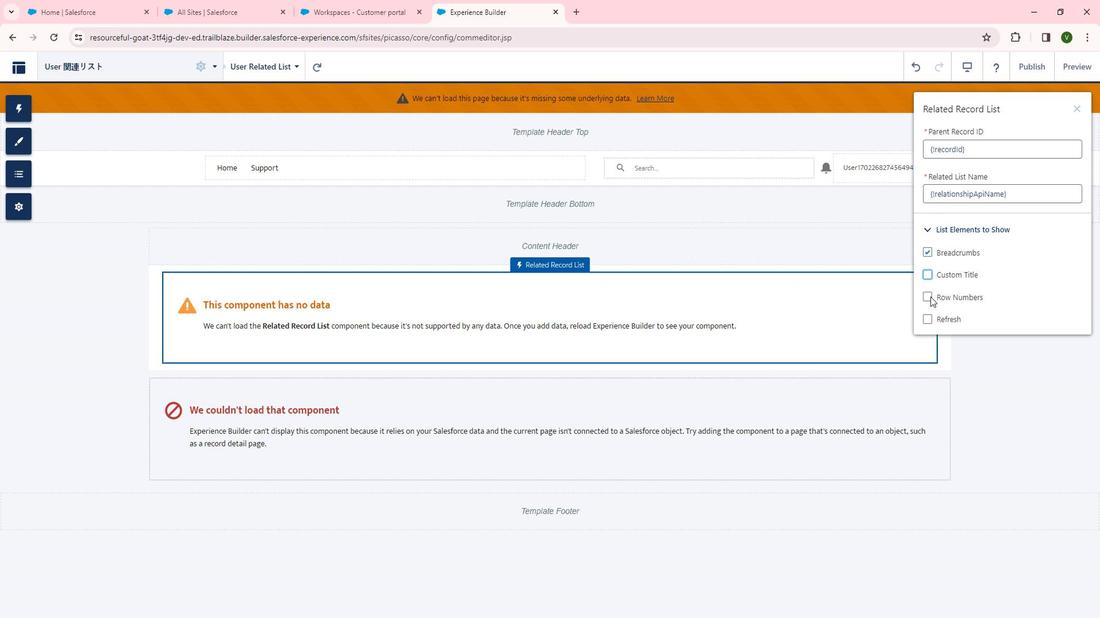 
Action: Mouse pressed left at (926, 297)
Screenshot: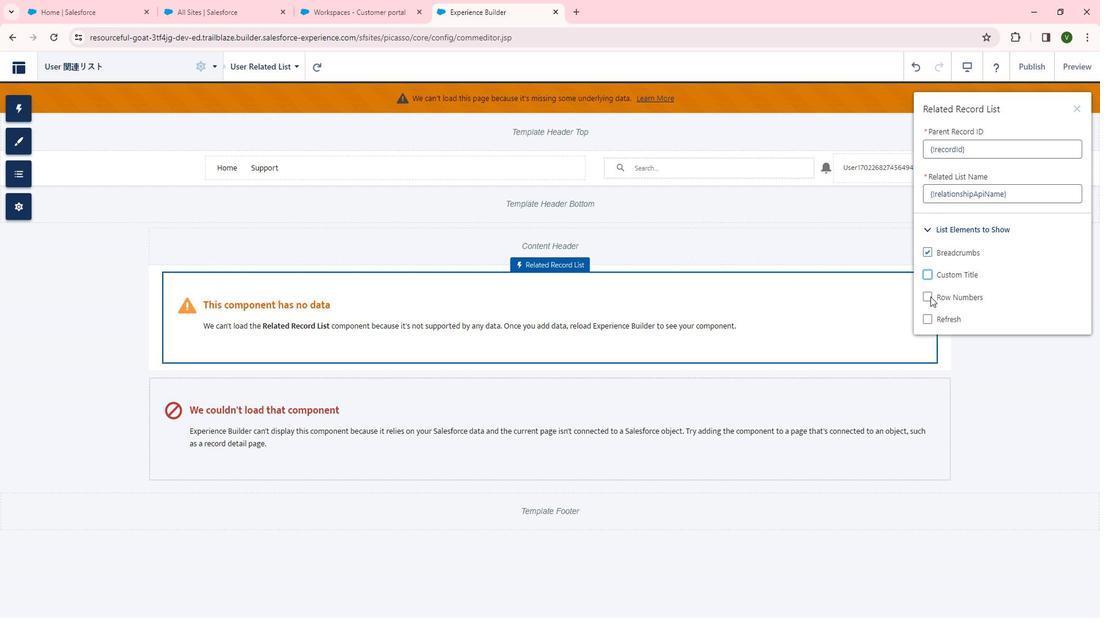 
Action: Mouse moved to (923, 322)
Screenshot: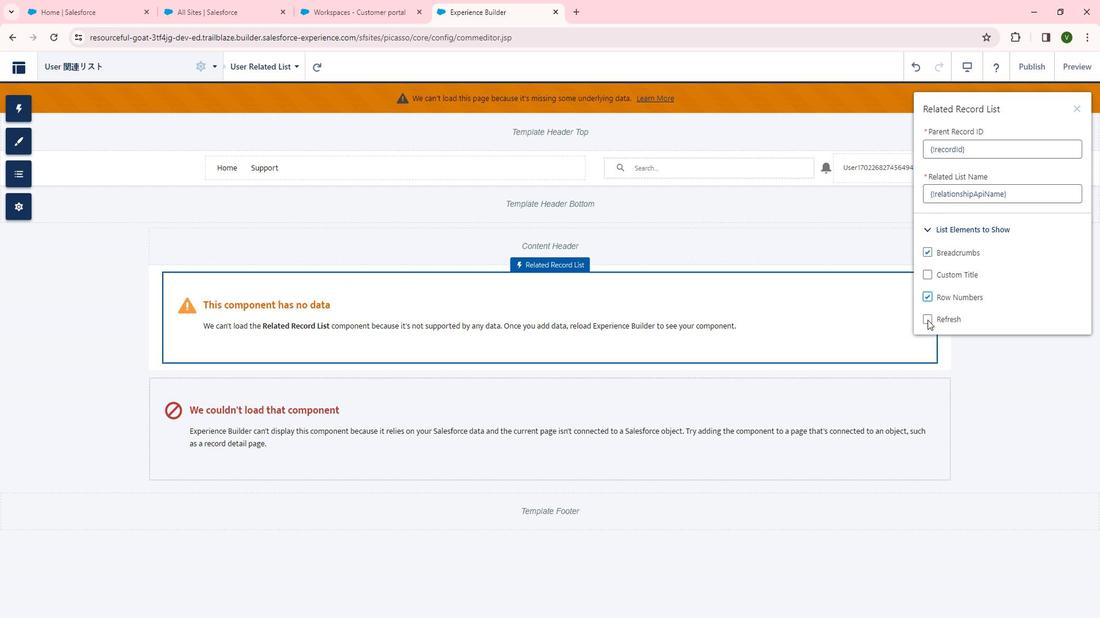 
Action: Mouse pressed left at (923, 322)
Screenshot: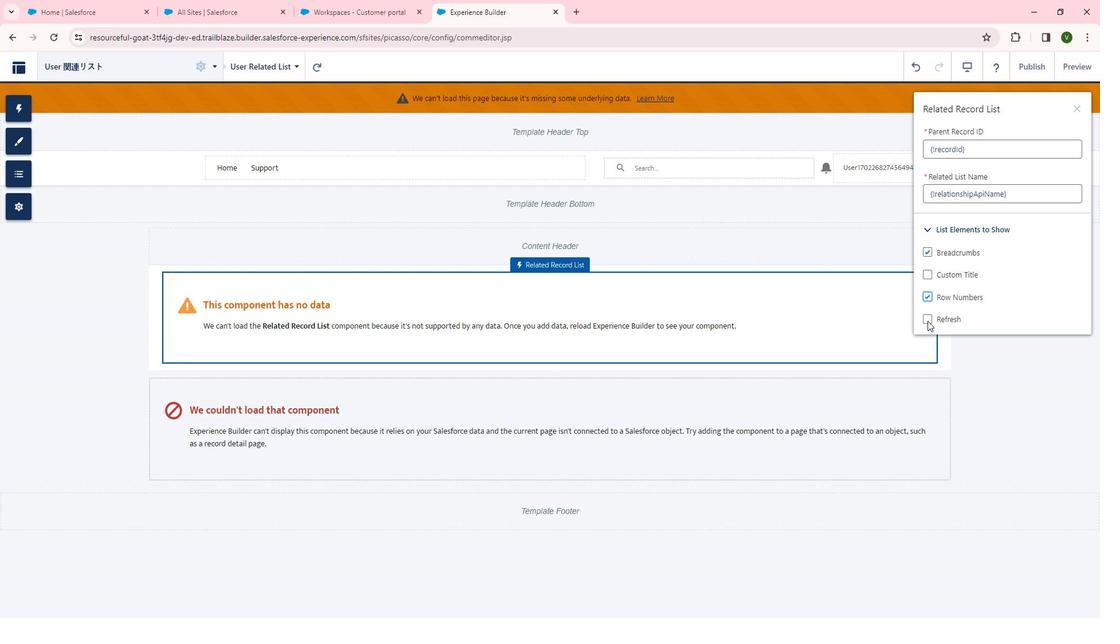 
Action: Mouse moved to (775, 401)
Screenshot: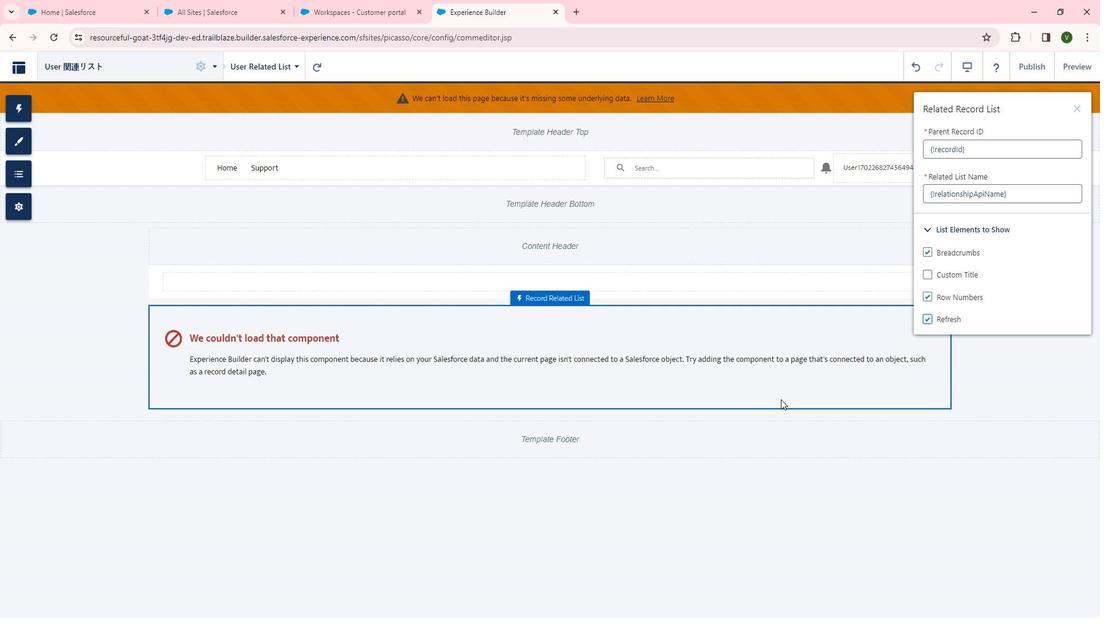 
Action: Mouse pressed left at (775, 401)
Screenshot: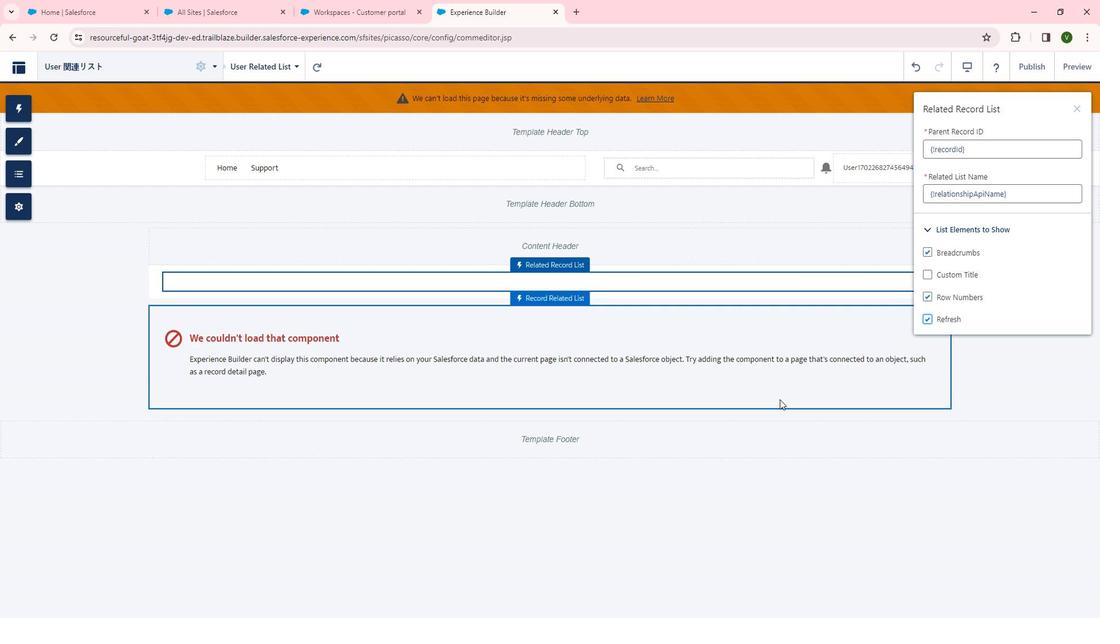 
Action: Mouse moved to (979, 216)
Screenshot: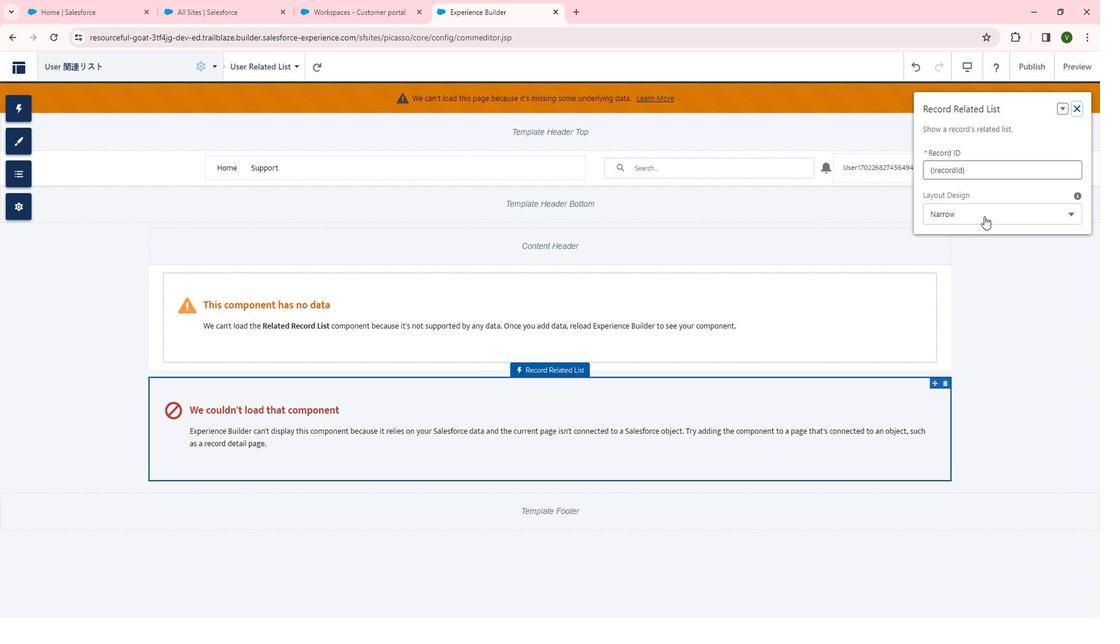 
Action: Mouse pressed left at (979, 216)
Screenshot: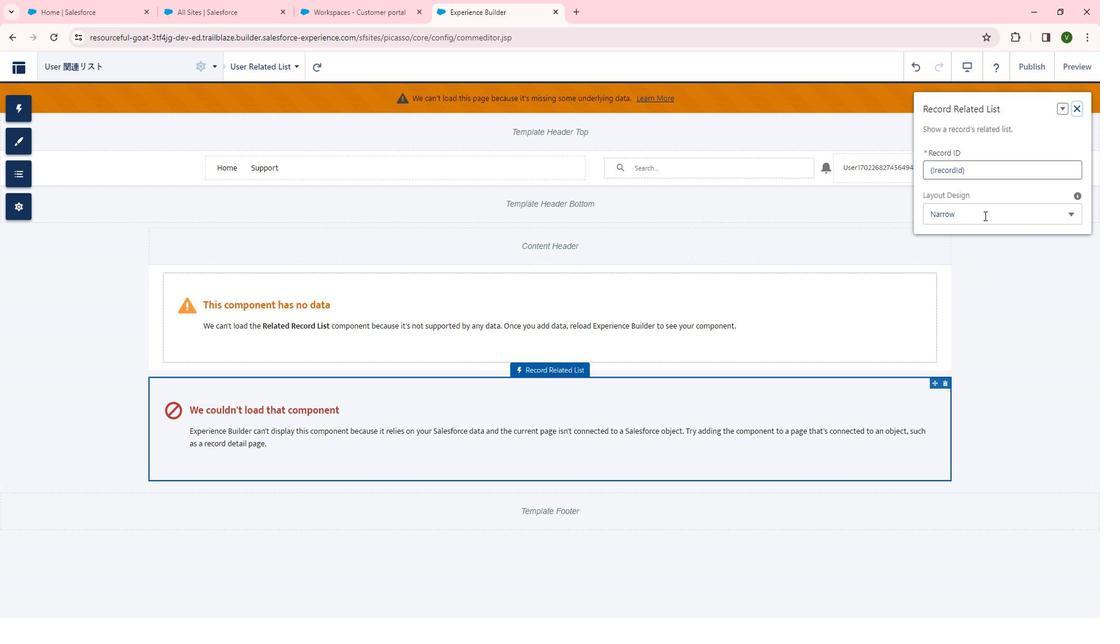 
Action: Mouse moved to (969, 252)
Screenshot: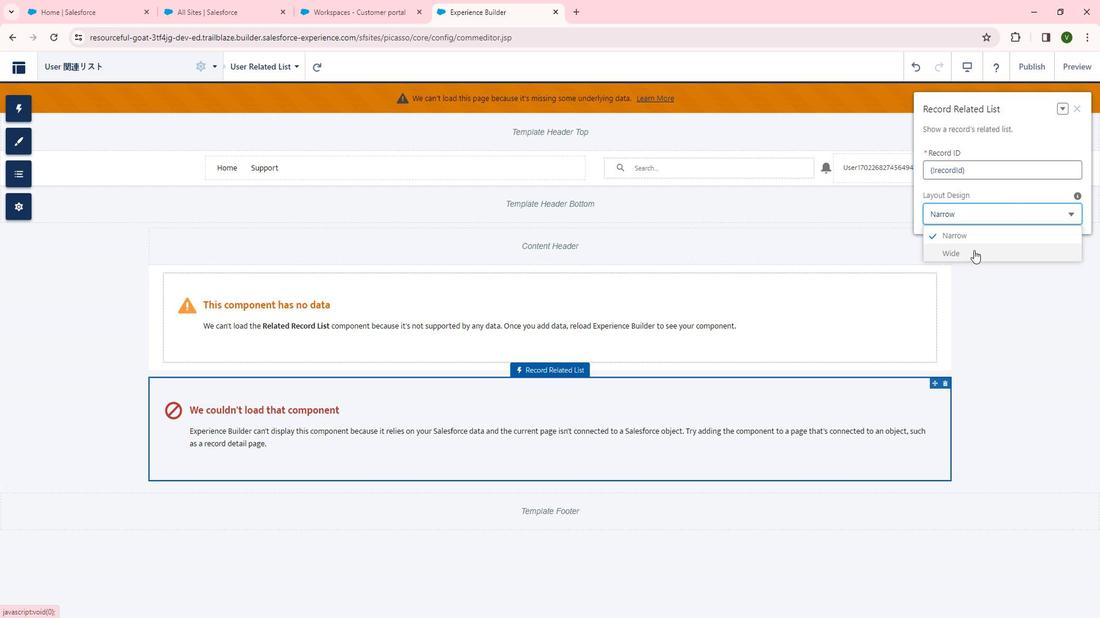 
Action: Mouse pressed left at (969, 252)
Screenshot: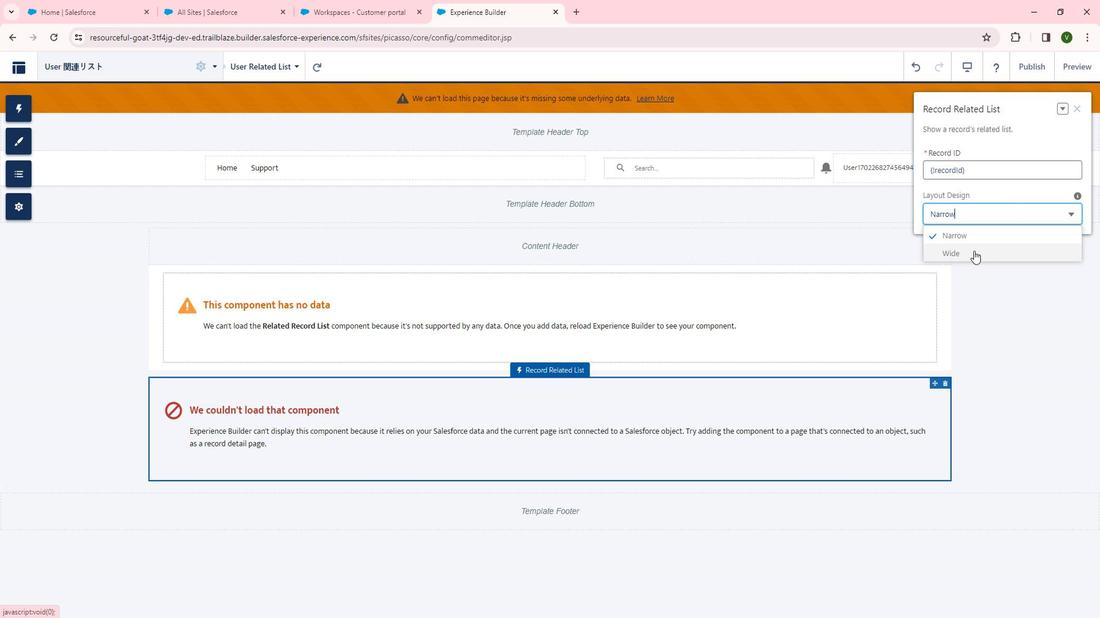 
Action: Mouse moved to (740, 378)
Screenshot: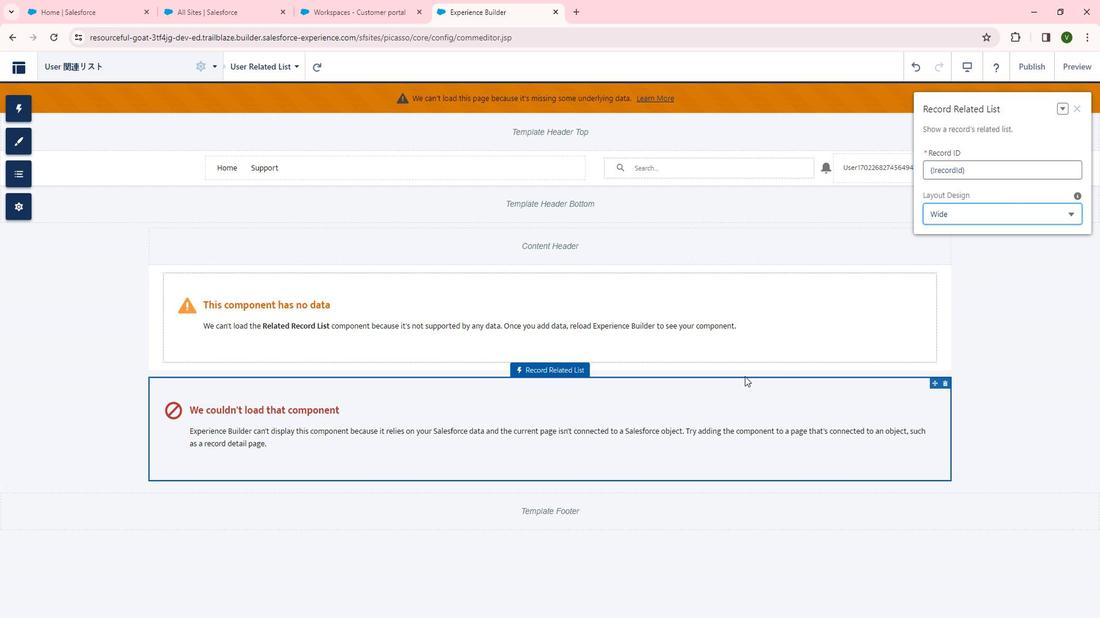 
